 Task: Open Card Hunting Review in Board Social Media Influencer Outreach to Workspace CRM Systems and add a team member Softage.1@softage.net, a label Orange, a checklist Fundraising Strategy, an attachment from Trello, a color Orange and finally, add a card description 'Conduct customer research for new customer experience program' and a comment 'This task requires us to be proactive and take ownership of our work, ensuring that we are making progress towards our goals.'. Add a start date 'Jan 05, 1900' with a due date 'Jan 12, 1900'
Action: Mouse moved to (142, 62)
Screenshot: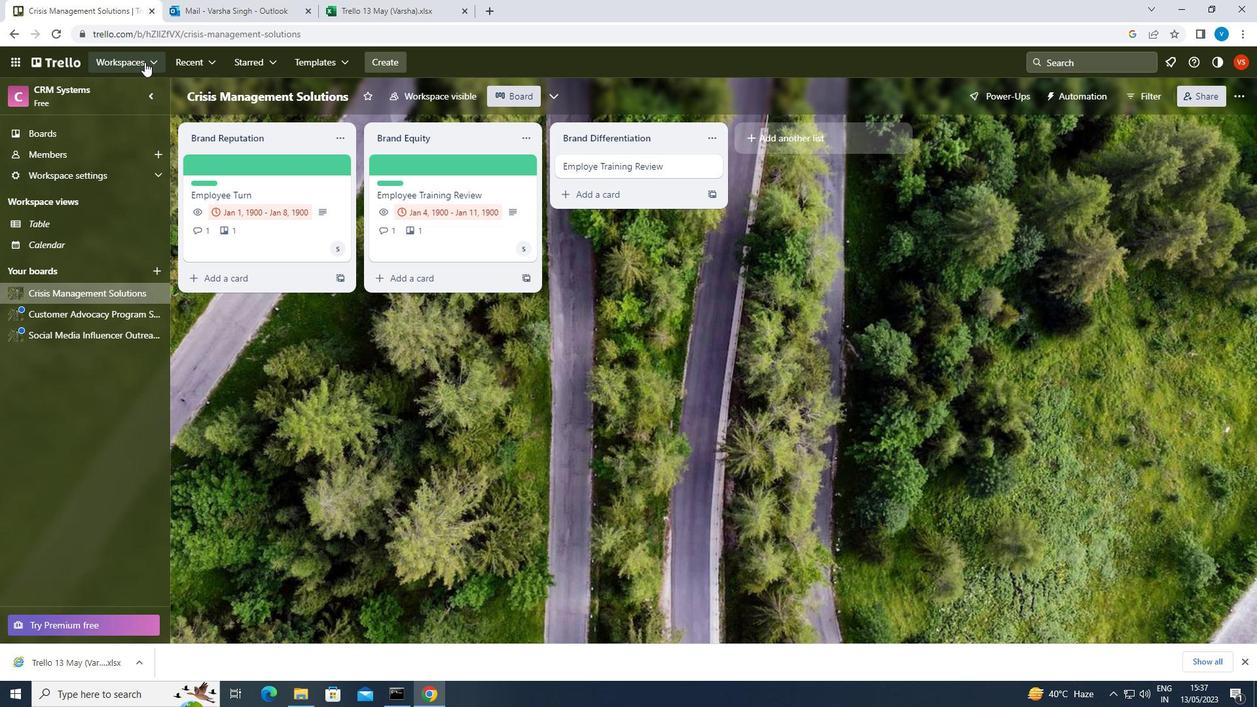 
Action: Mouse pressed left at (142, 62)
Screenshot: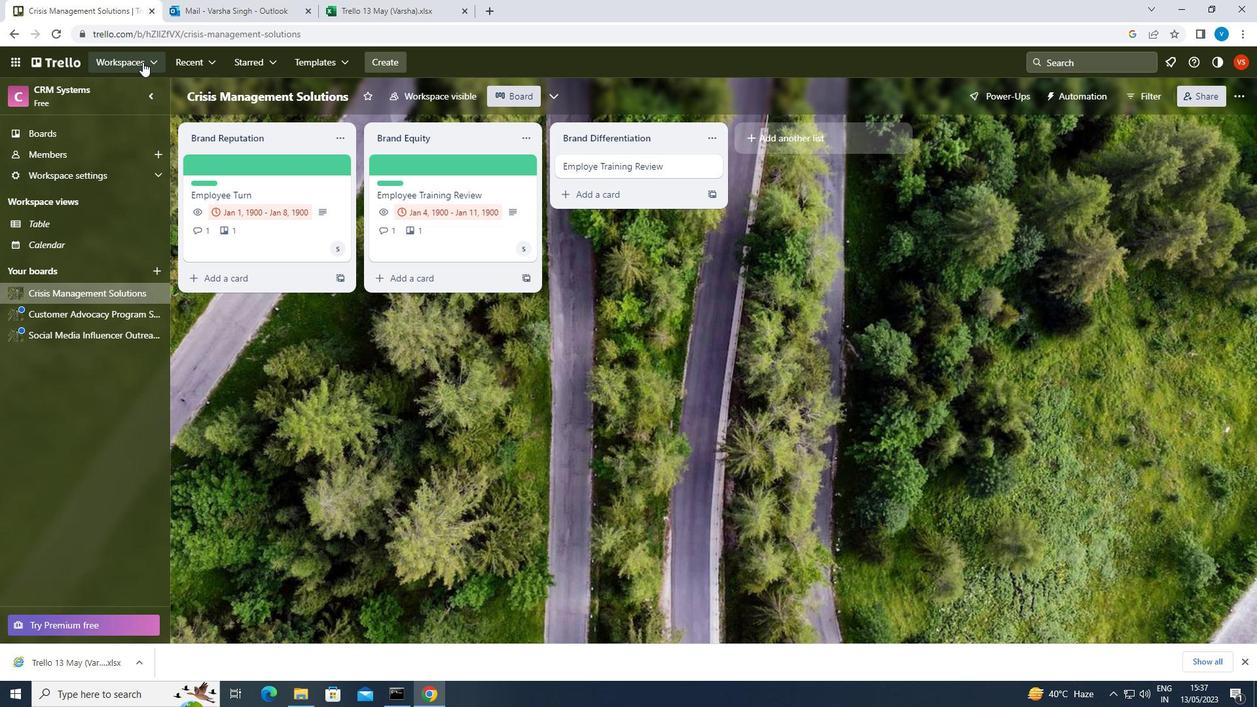 
Action: Mouse moved to (172, 519)
Screenshot: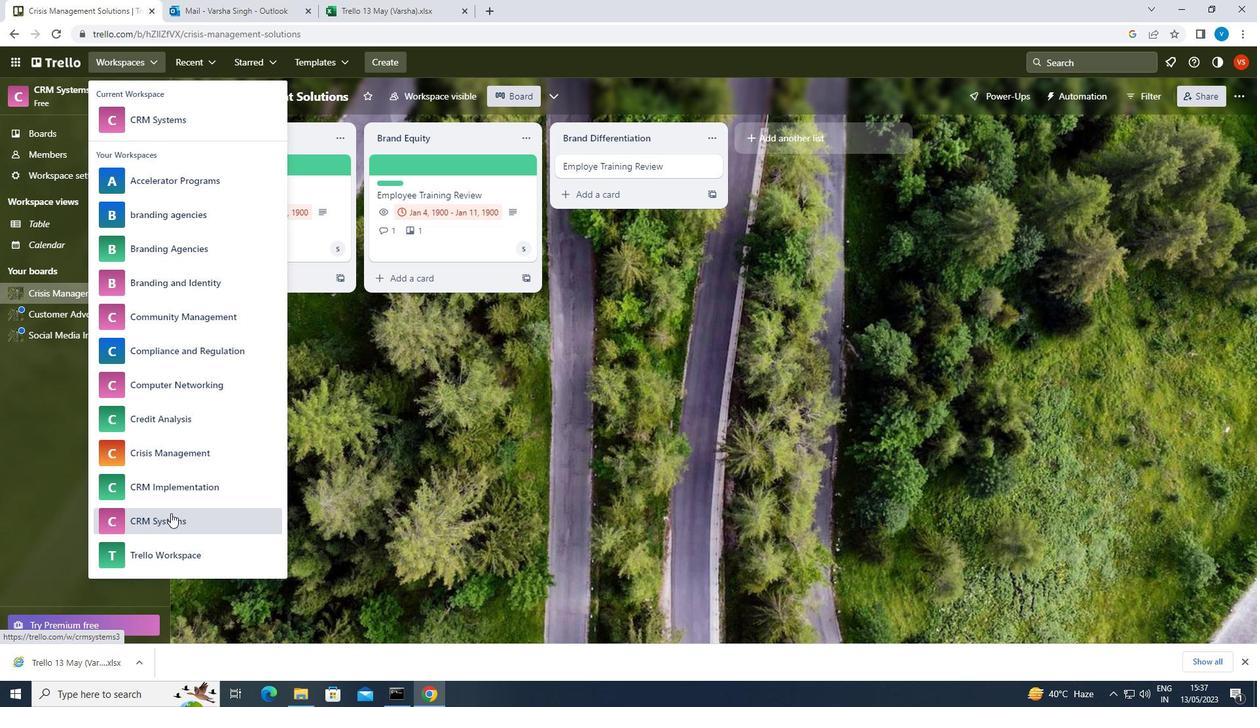 
Action: Mouse pressed left at (172, 519)
Screenshot: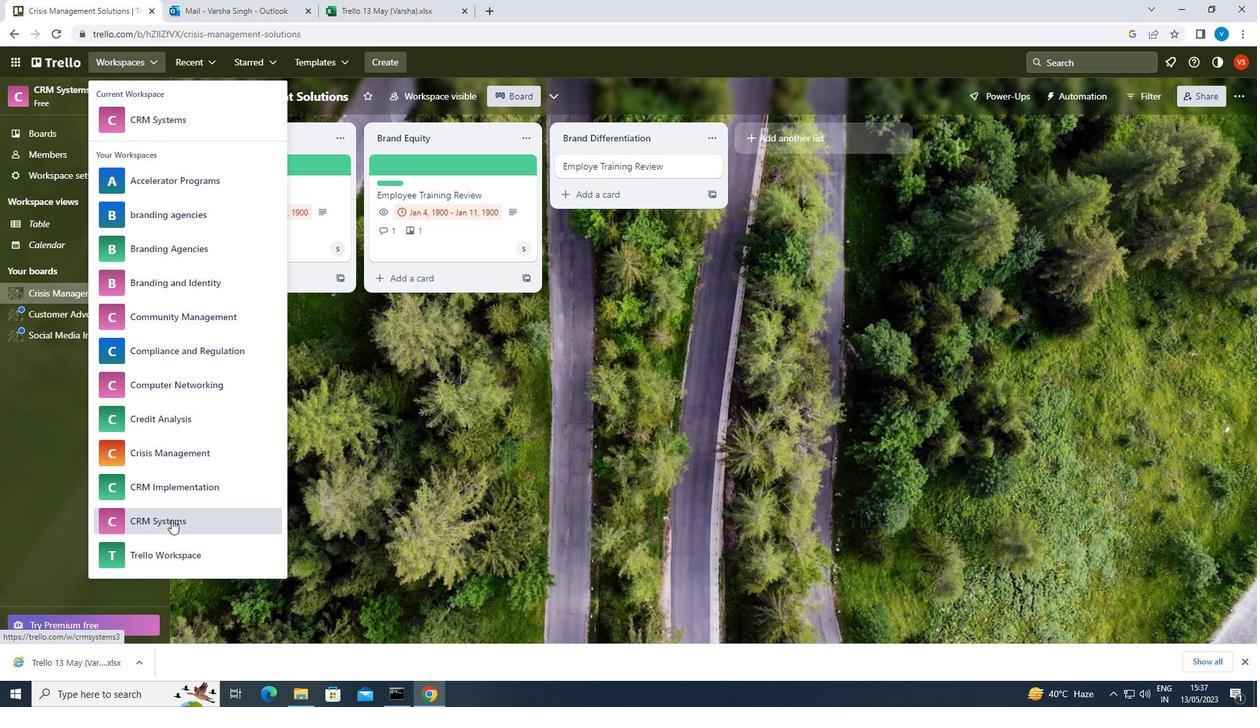 
Action: Mouse moved to (91, 335)
Screenshot: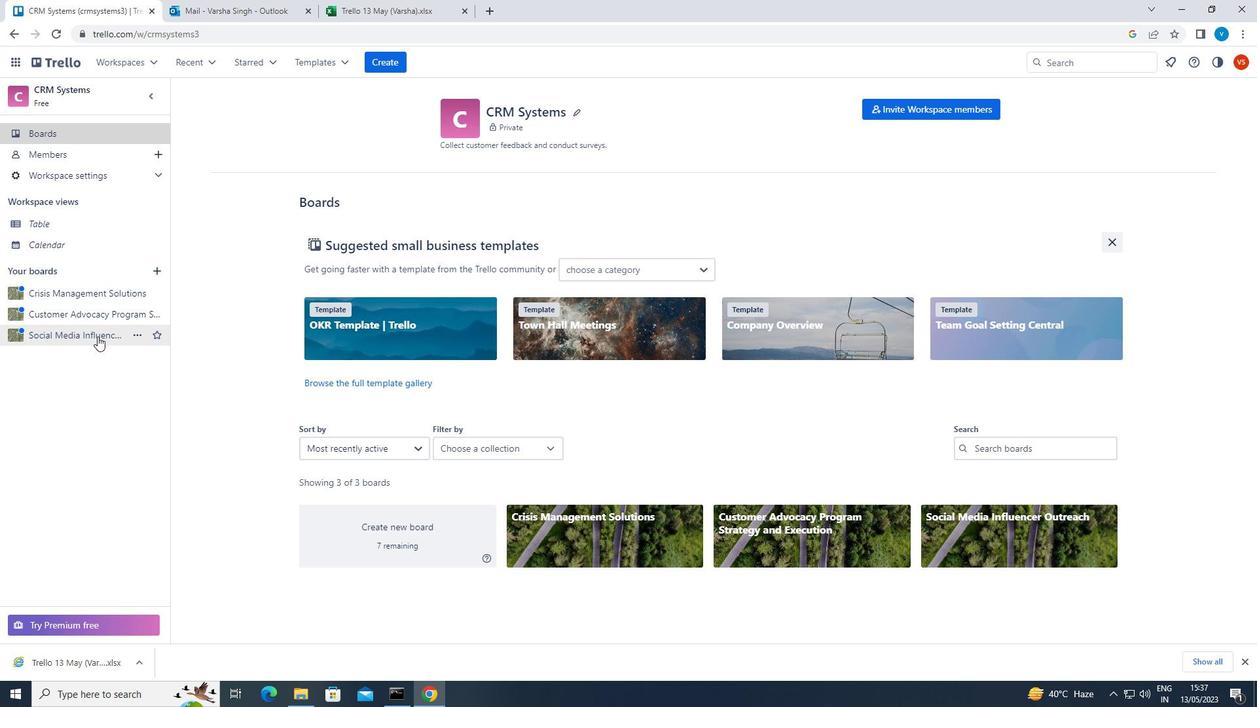 
Action: Mouse pressed left at (91, 335)
Screenshot: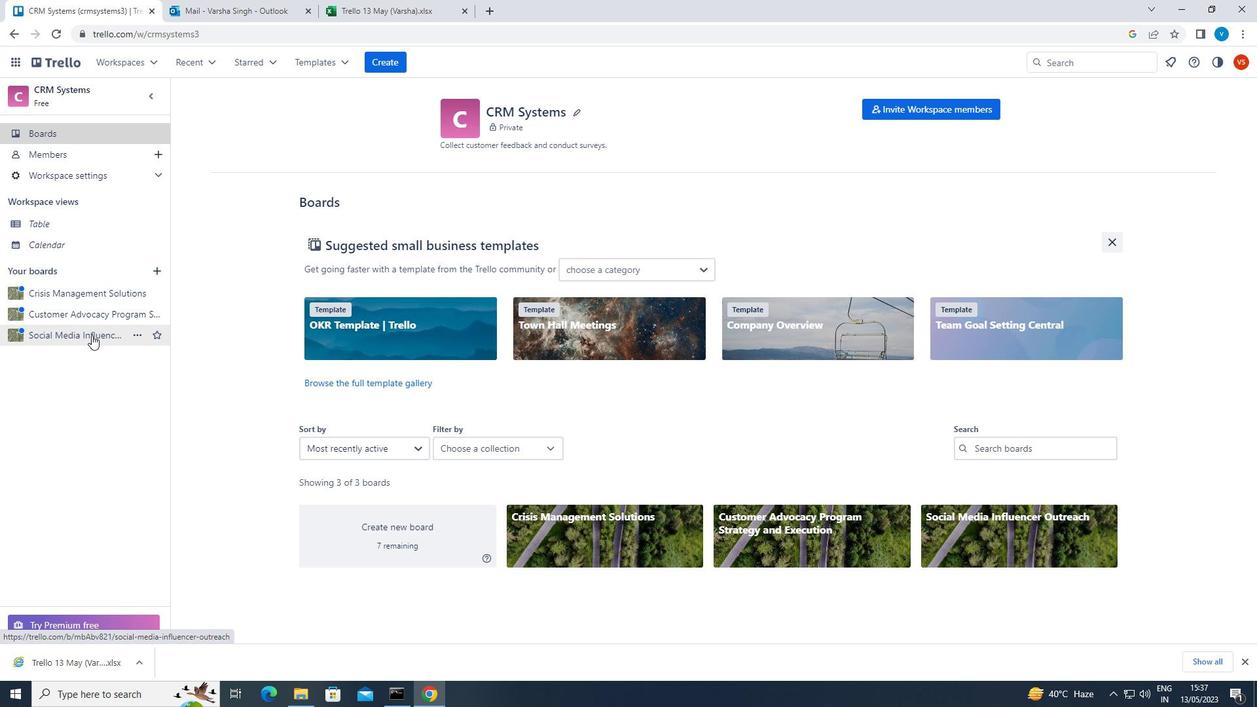 
Action: Mouse moved to (487, 170)
Screenshot: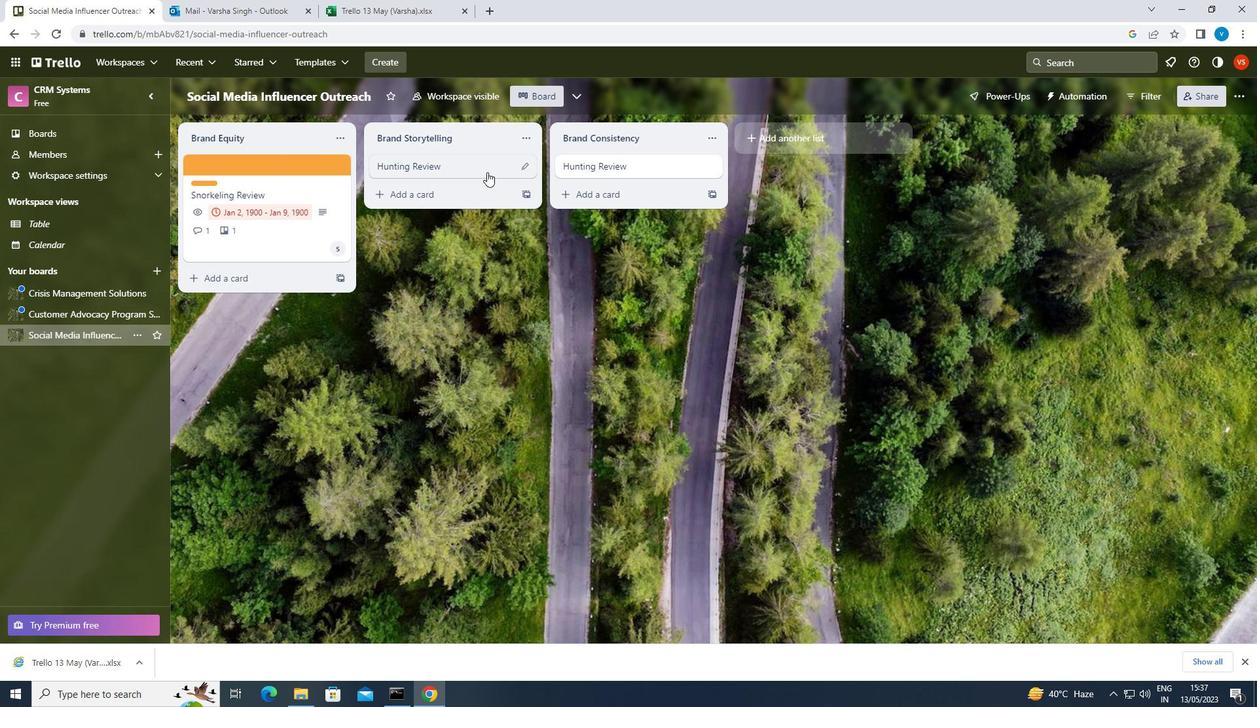
Action: Mouse pressed left at (487, 170)
Screenshot: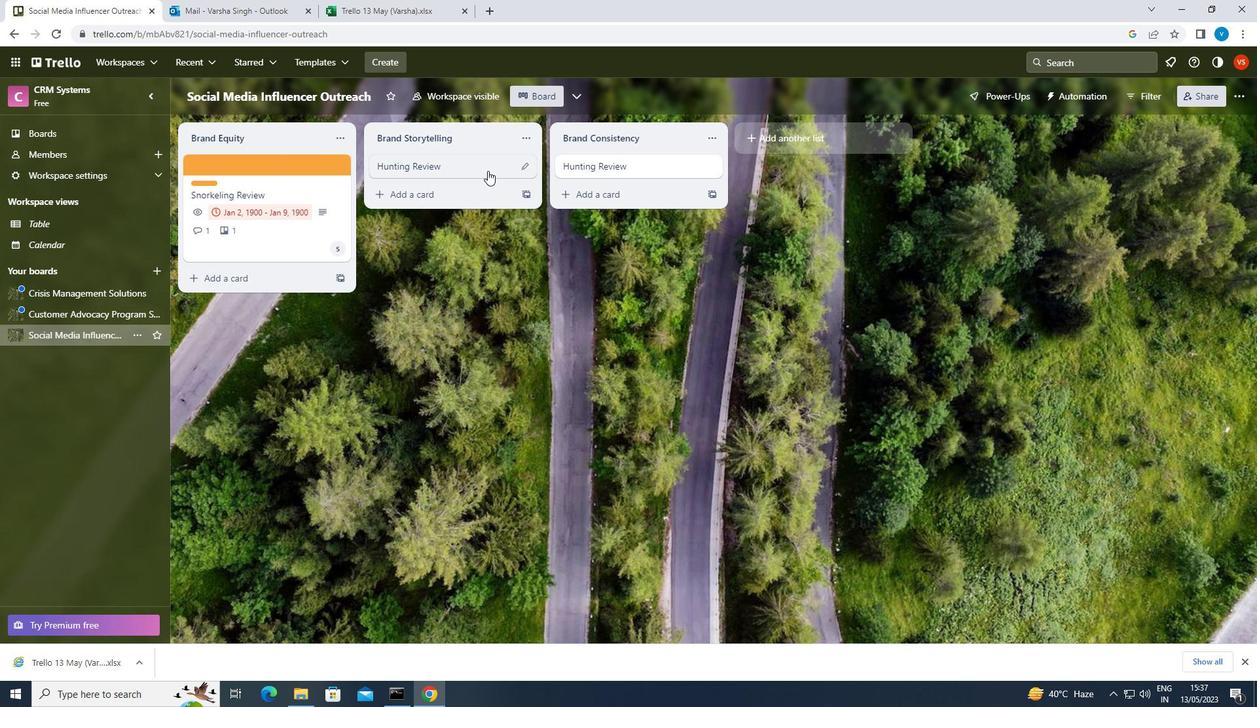 
Action: Mouse moved to (819, 210)
Screenshot: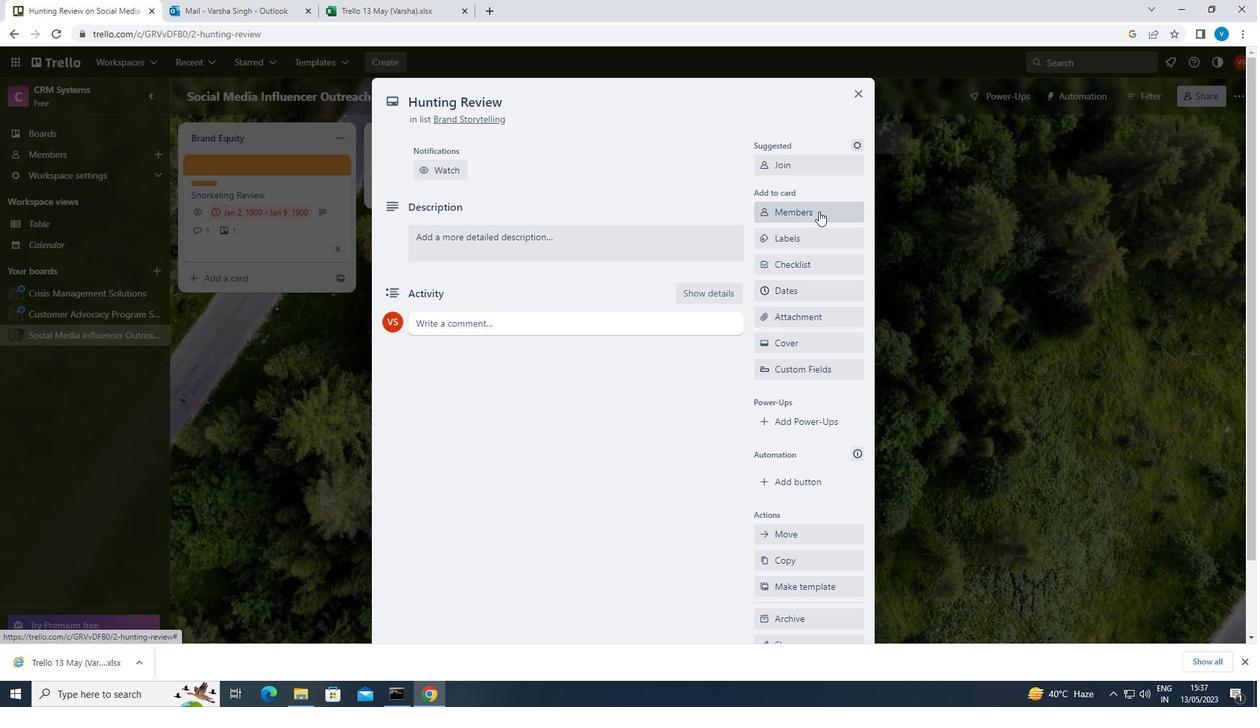 
Action: Mouse pressed left at (819, 210)
Screenshot: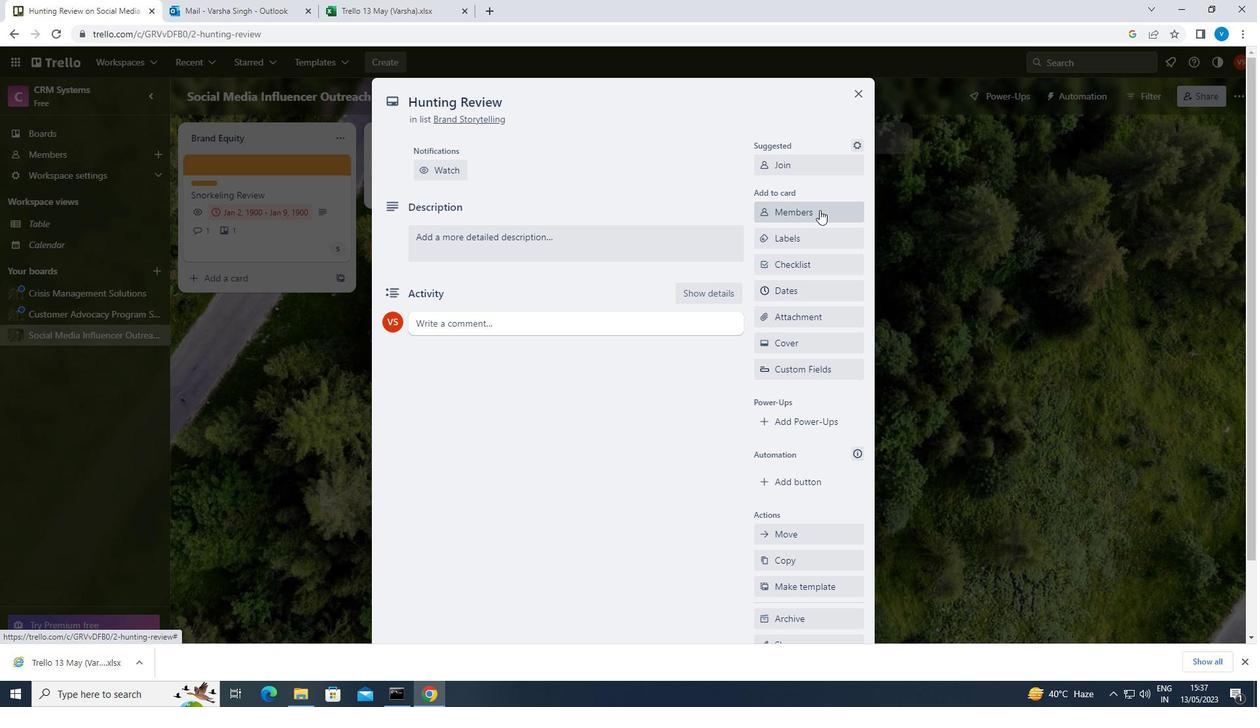 
Action: Key pressed <Key.shift>SOFTAGE.1<Key.shift>@SOFTAGE.NET
Screenshot: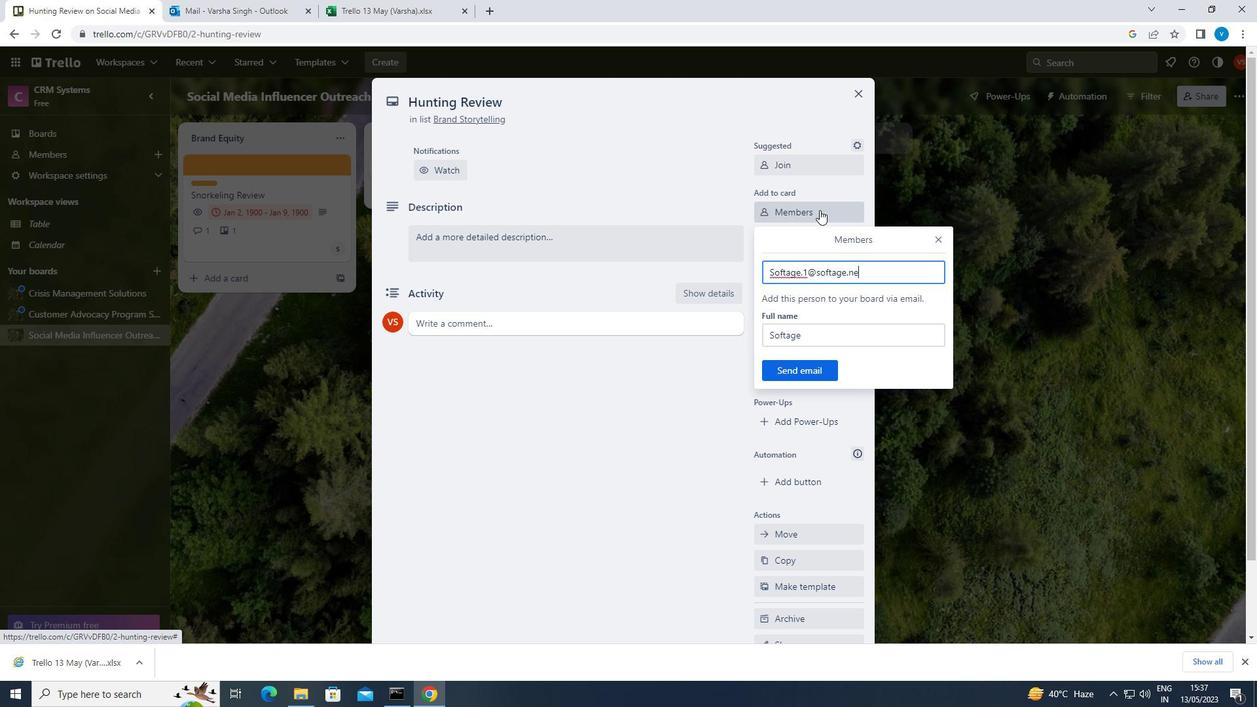 
Action: Mouse moved to (813, 371)
Screenshot: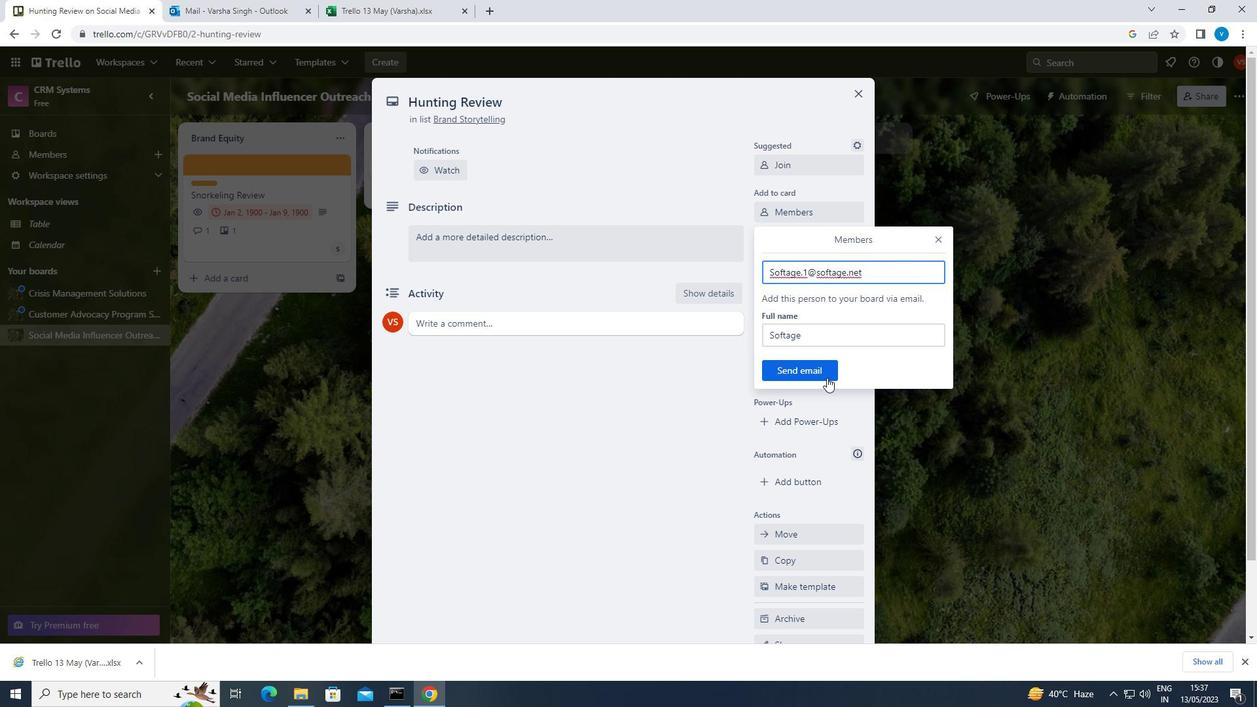 
Action: Mouse pressed left at (813, 371)
Screenshot: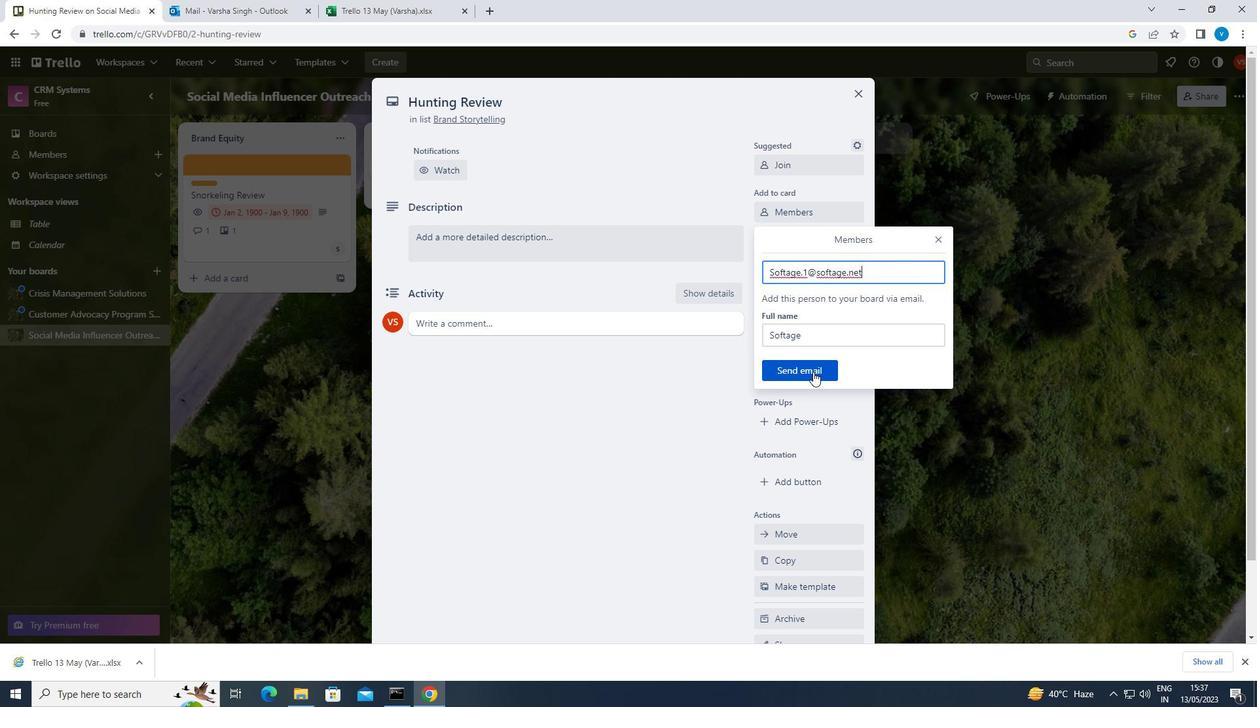 
Action: Mouse moved to (834, 237)
Screenshot: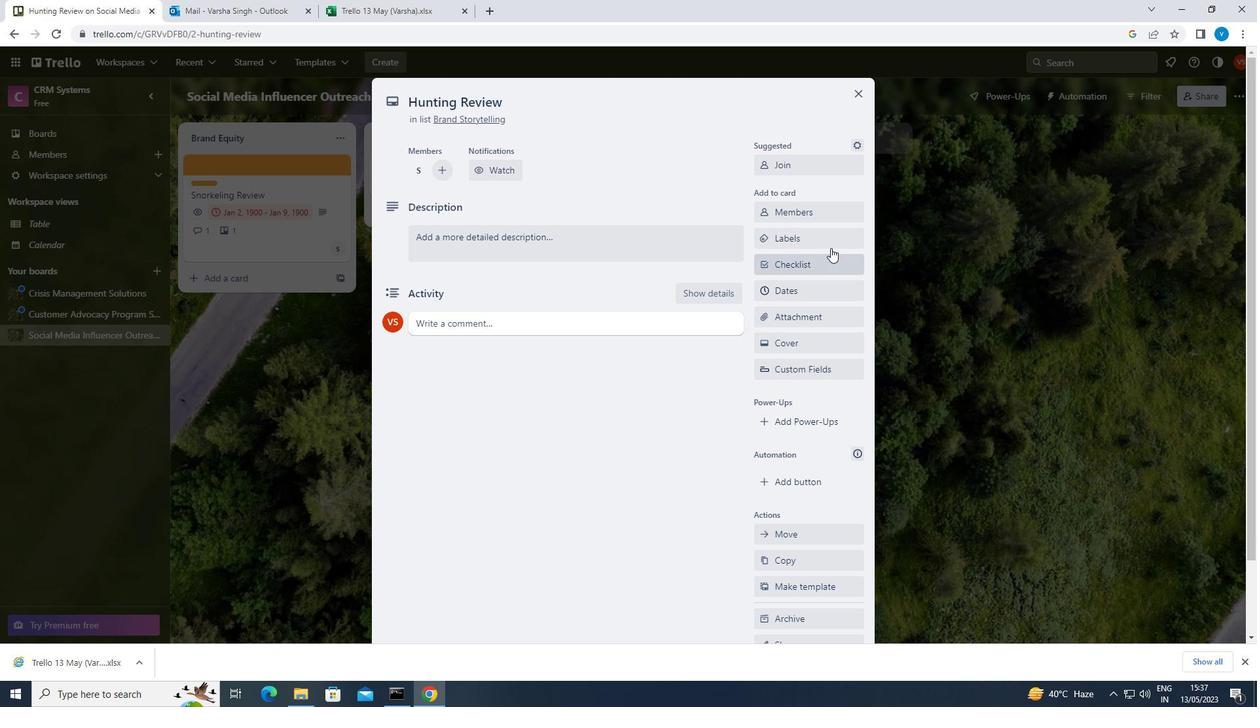
Action: Mouse pressed left at (834, 237)
Screenshot: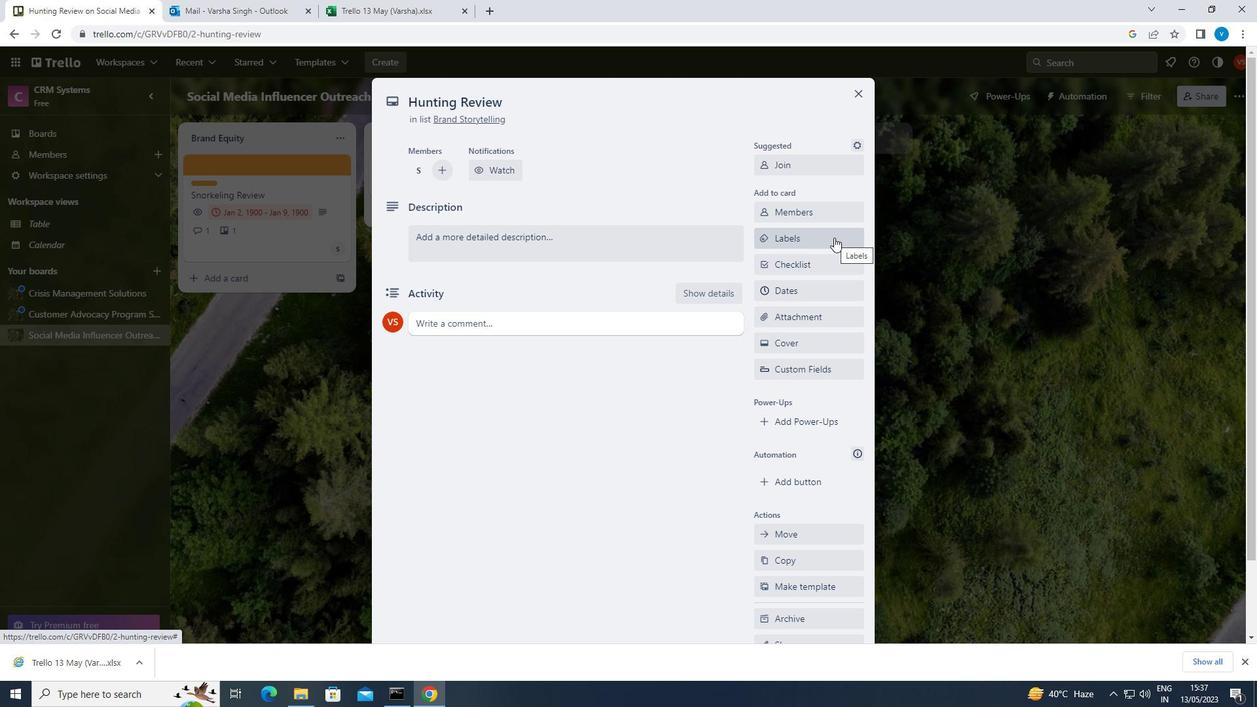 
Action: Mouse moved to (839, 386)
Screenshot: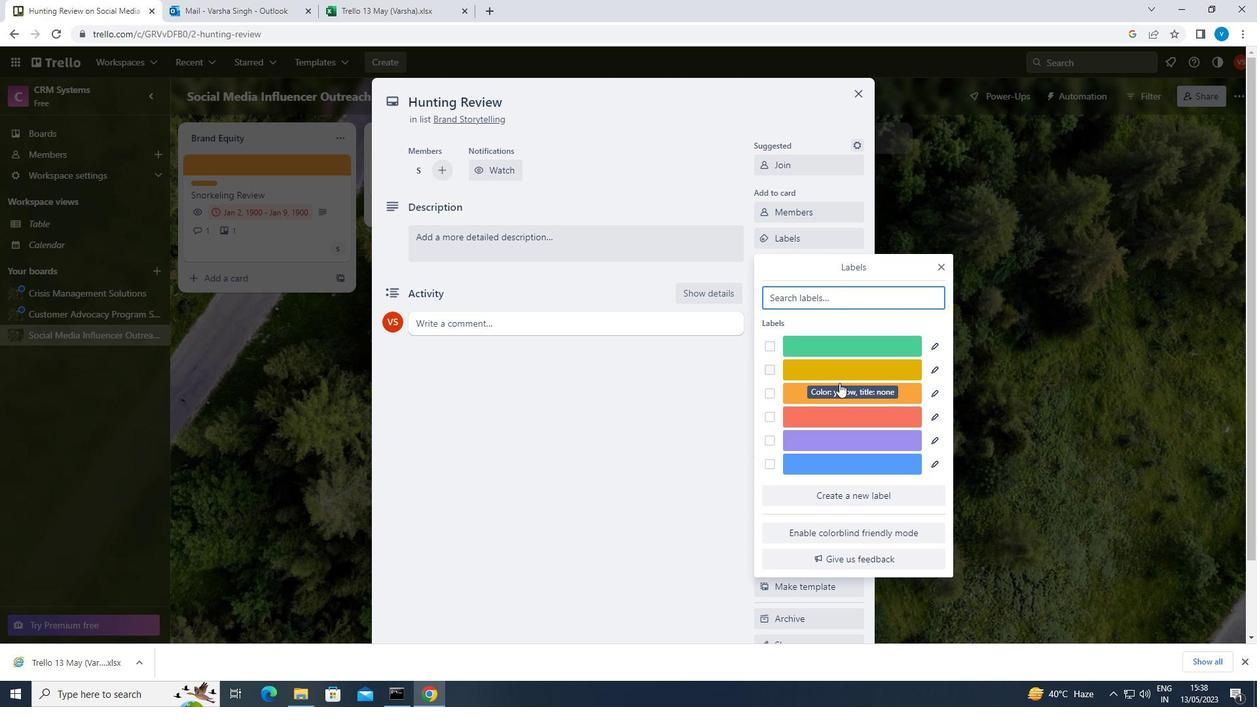 
Action: Mouse pressed left at (839, 386)
Screenshot: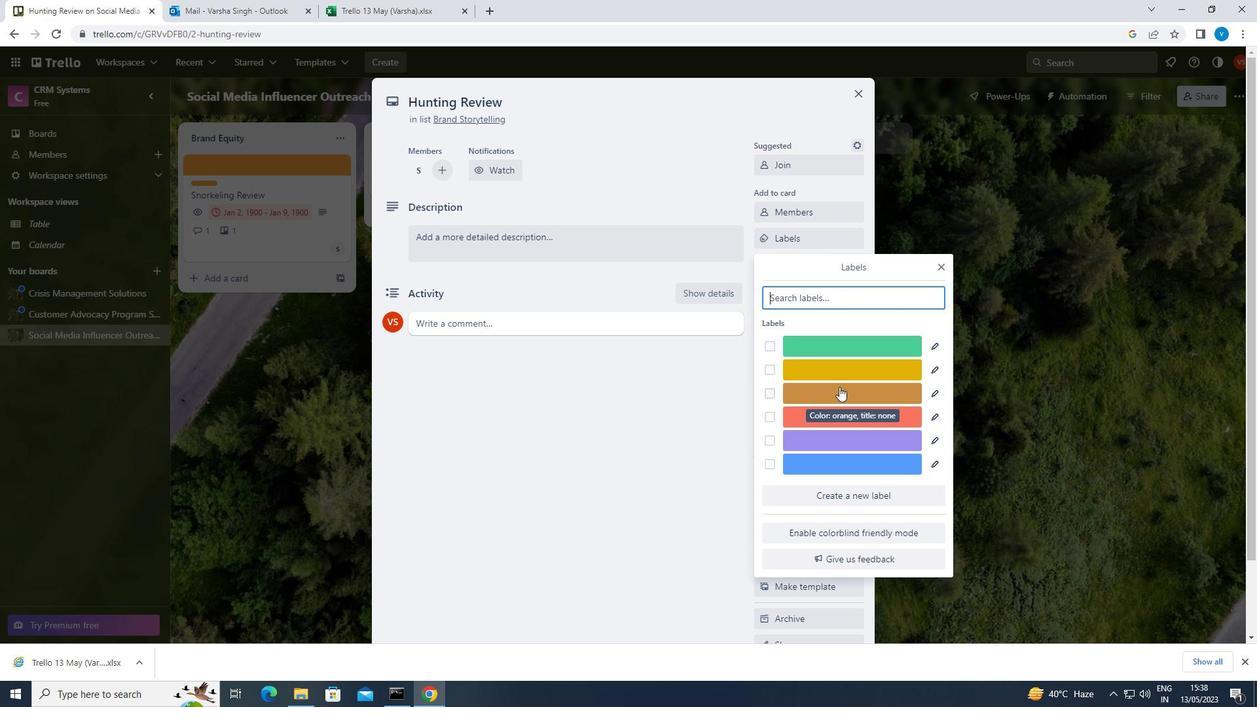 
Action: Mouse moved to (940, 263)
Screenshot: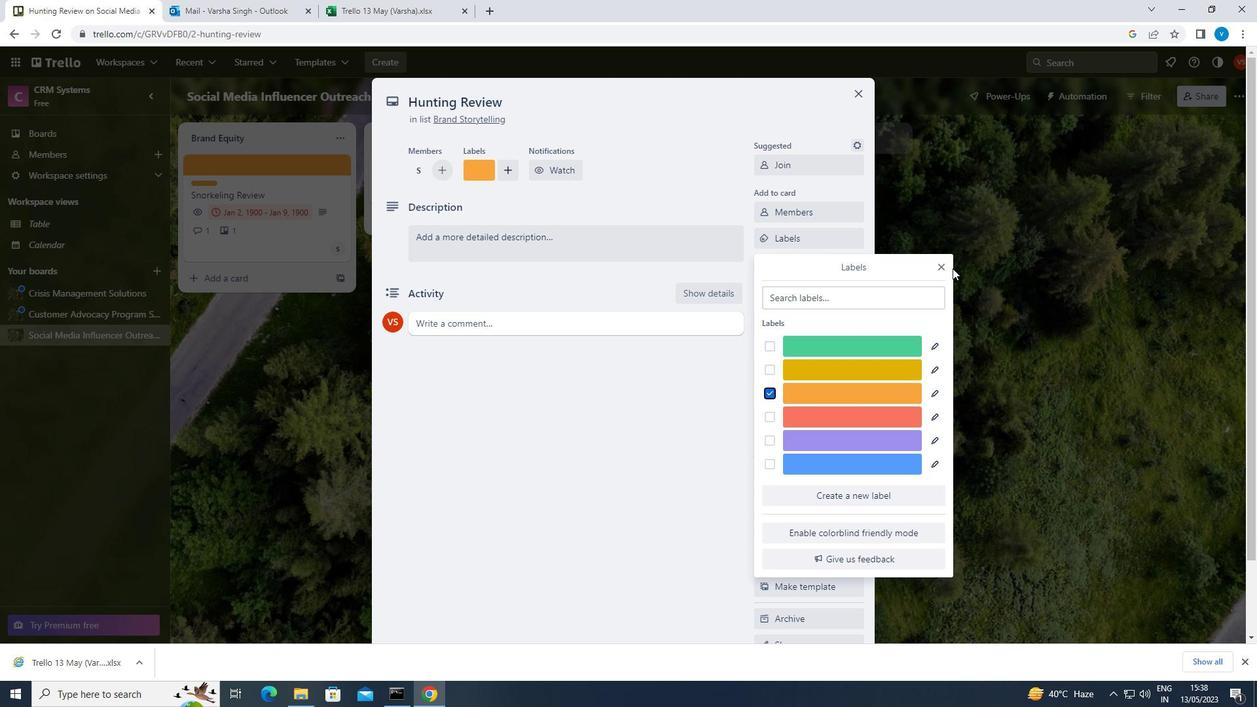 
Action: Mouse pressed left at (940, 263)
Screenshot: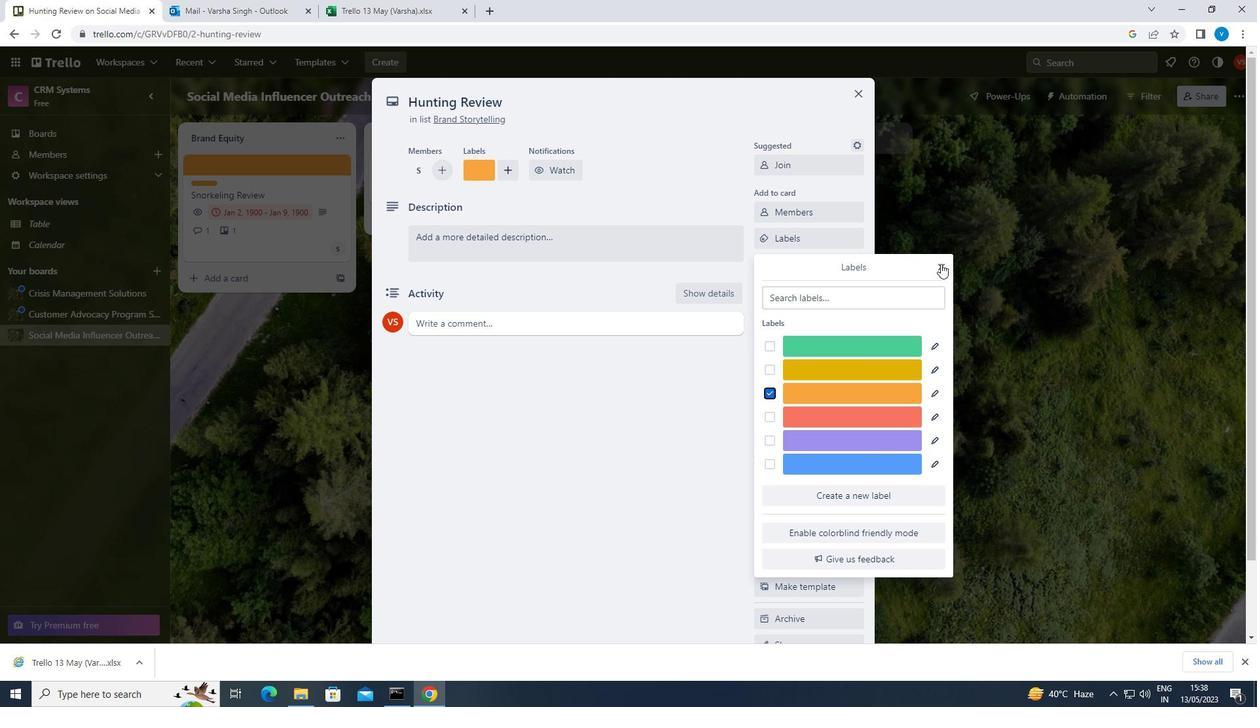
Action: Mouse moved to (828, 269)
Screenshot: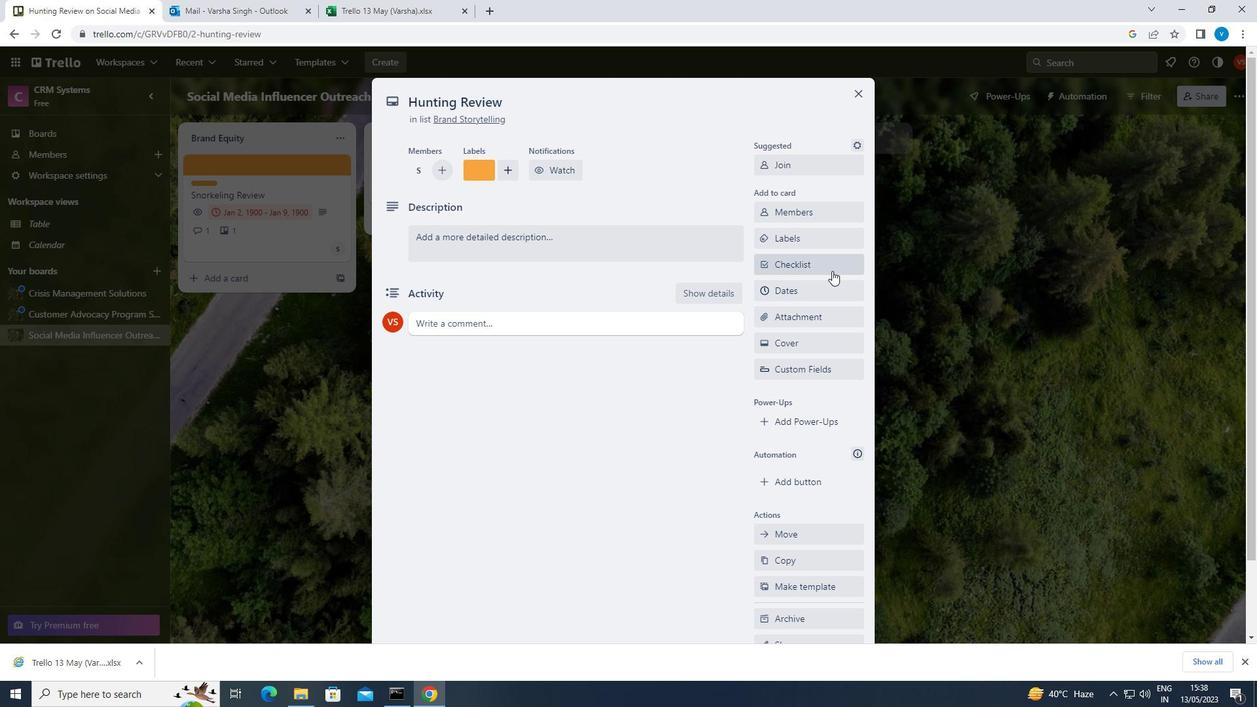 
Action: Mouse pressed left at (828, 269)
Screenshot: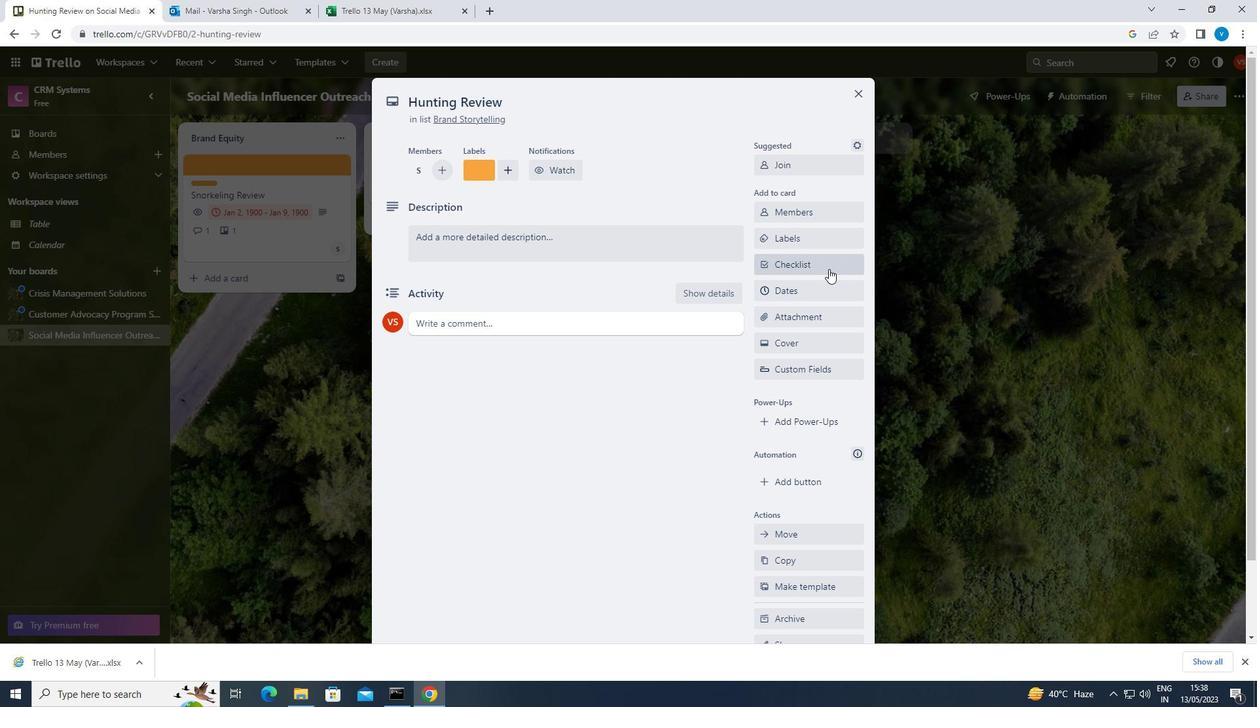 
Action: Mouse moved to (825, 303)
Screenshot: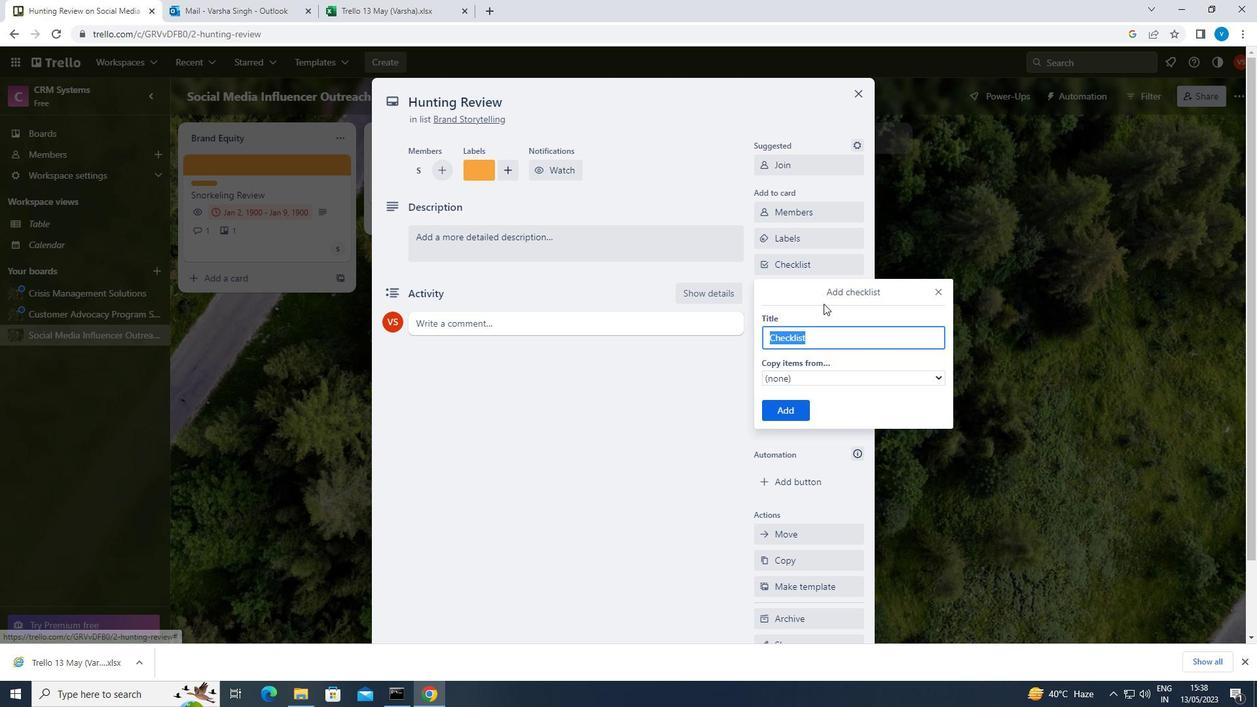 
Action: Key pressed <Key.shift>FUNDRAISING<Key.space><Key.shift>STRATEGY
Screenshot: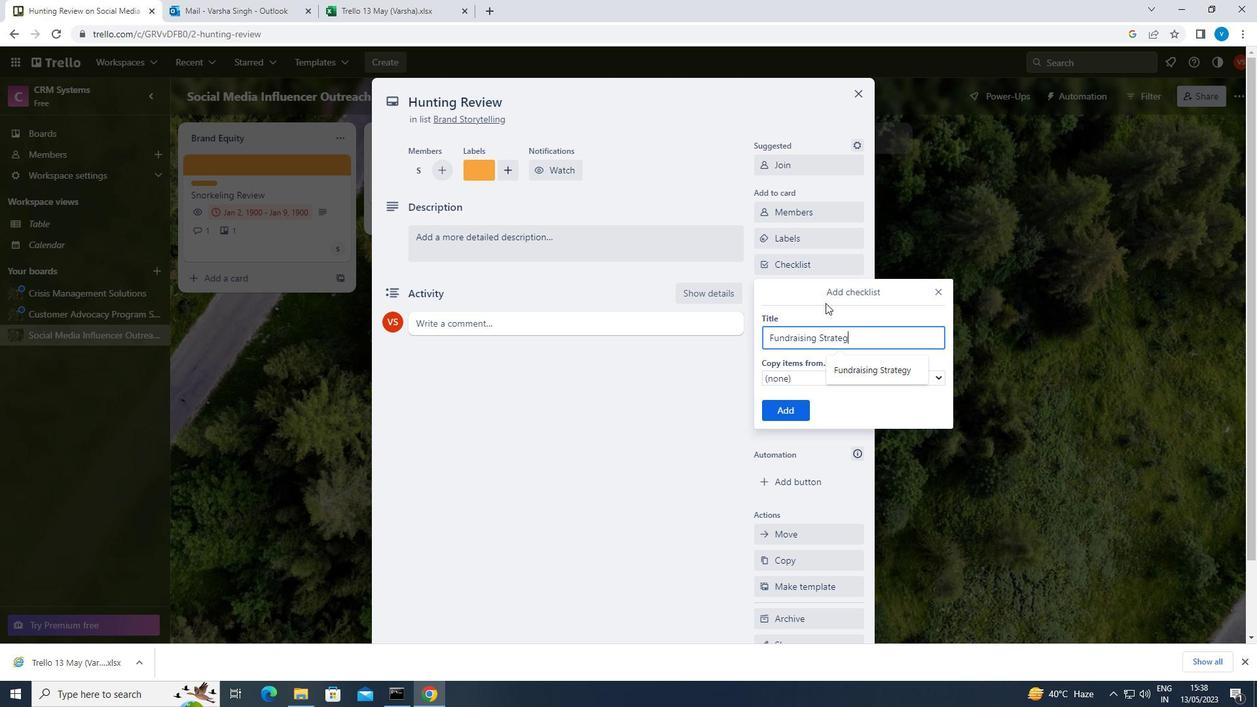 
Action: Mouse moved to (792, 404)
Screenshot: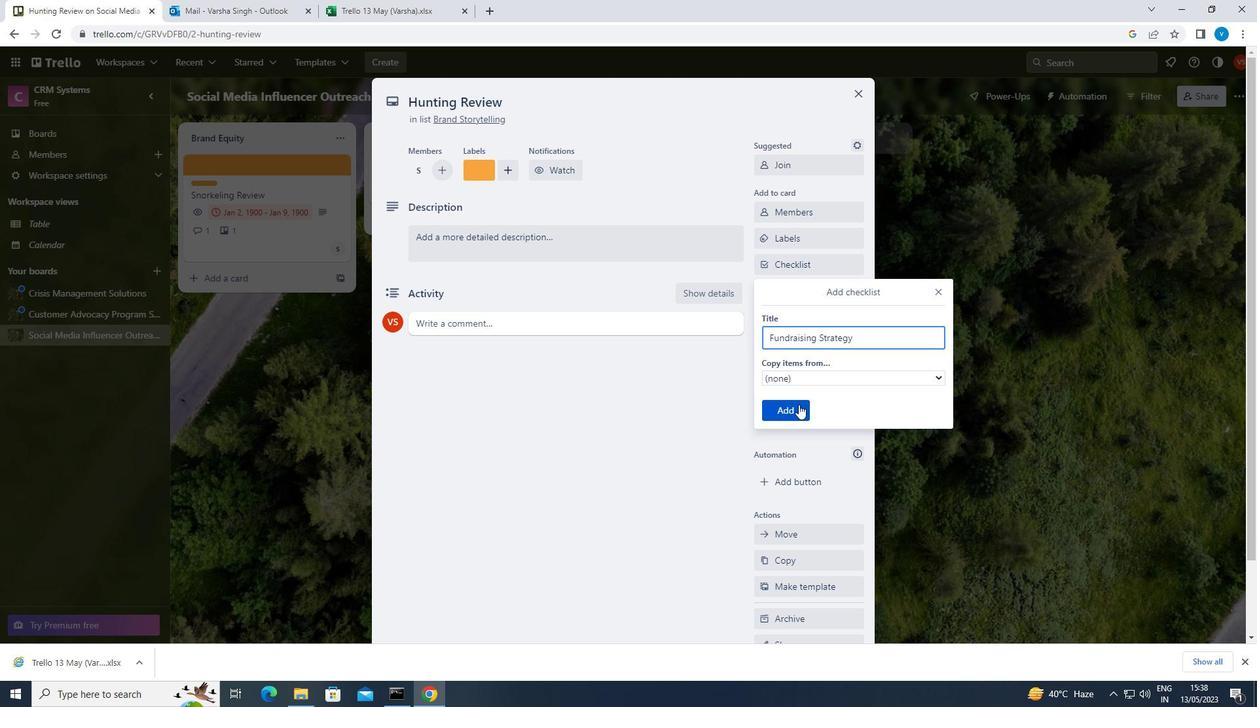 
Action: Mouse pressed left at (792, 404)
Screenshot: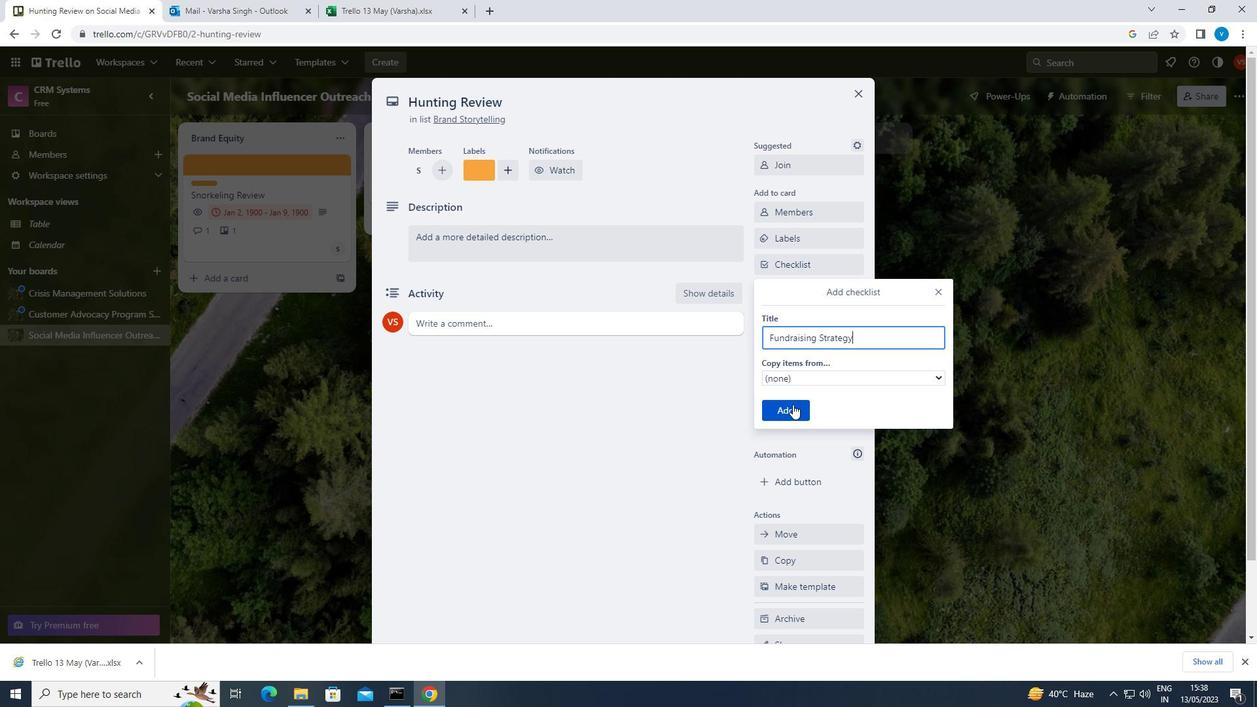 
Action: Mouse moved to (817, 311)
Screenshot: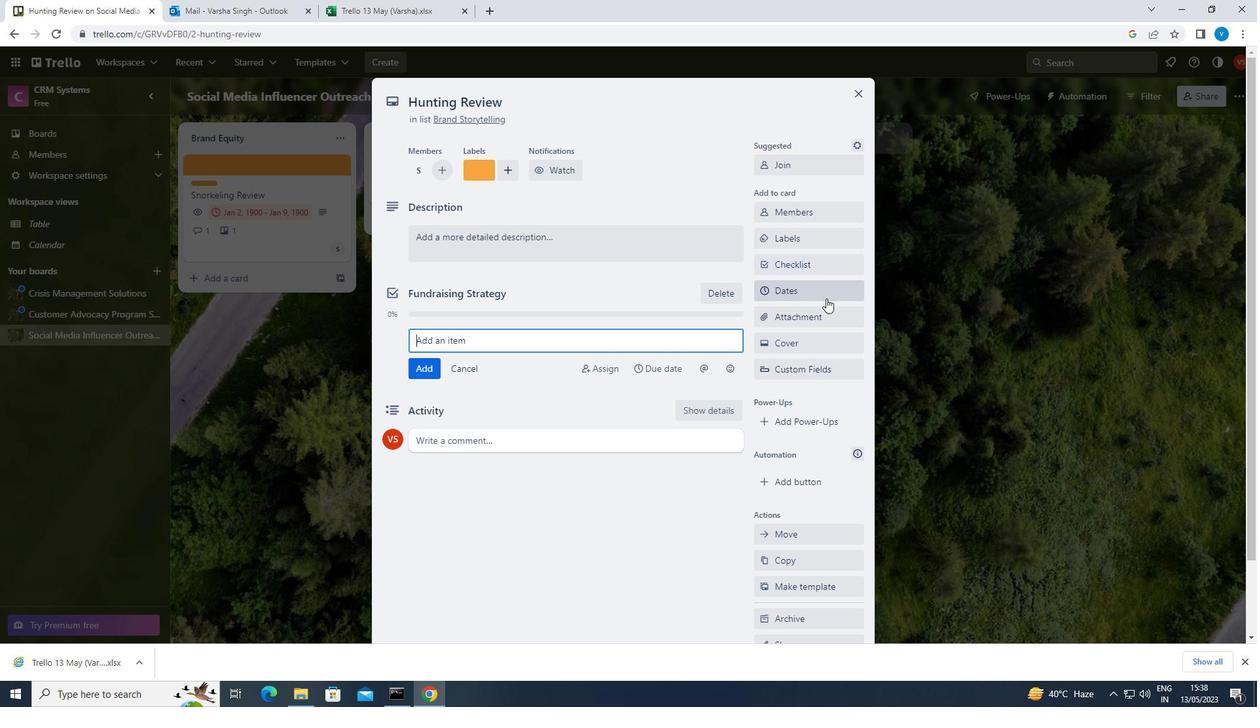 
Action: Mouse pressed left at (817, 311)
Screenshot: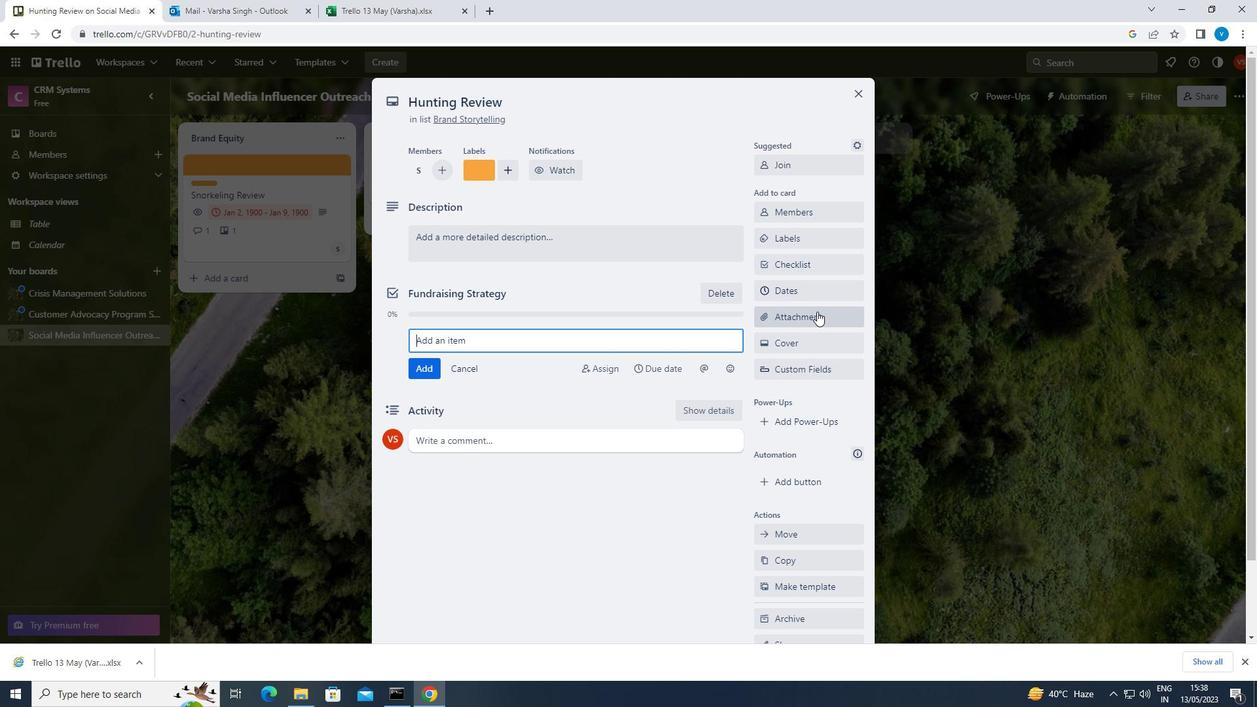 
Action: Mouse moved to (811, 397)
Screenshot: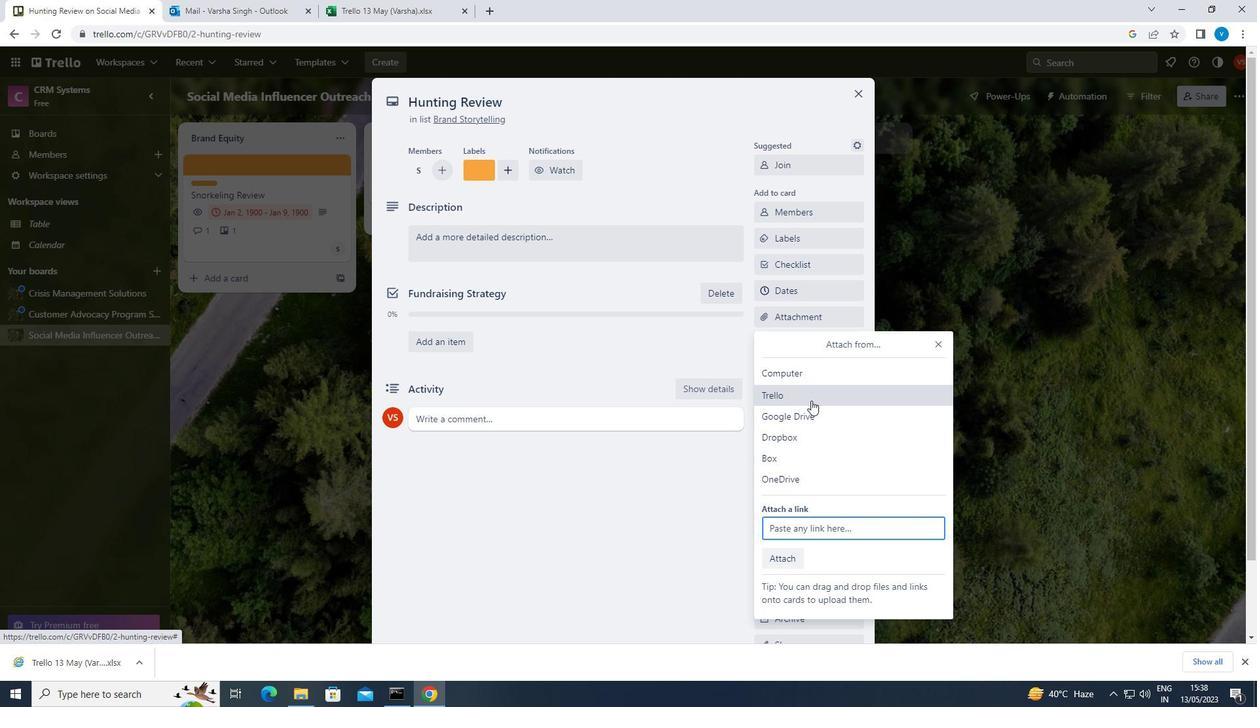 
Action: Mouse pressed left at (811, 397)
Screenshot: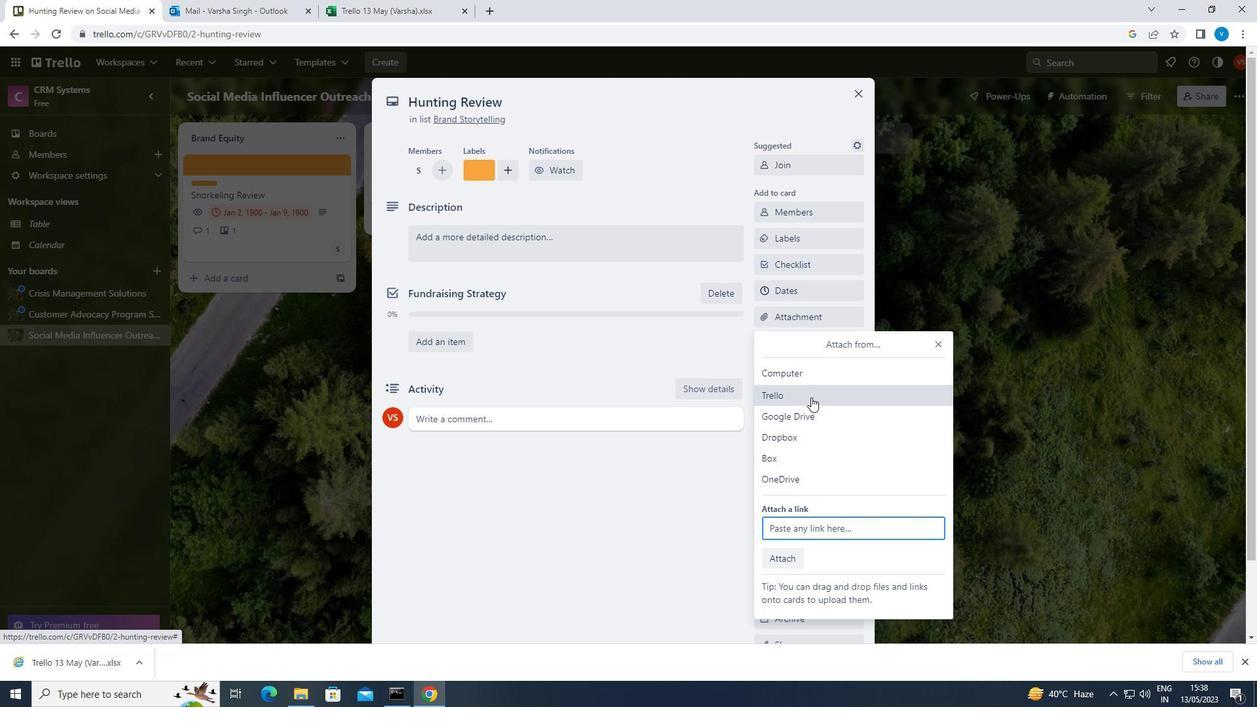 
Action: Mouse moved to (803, 455)
Screenshot: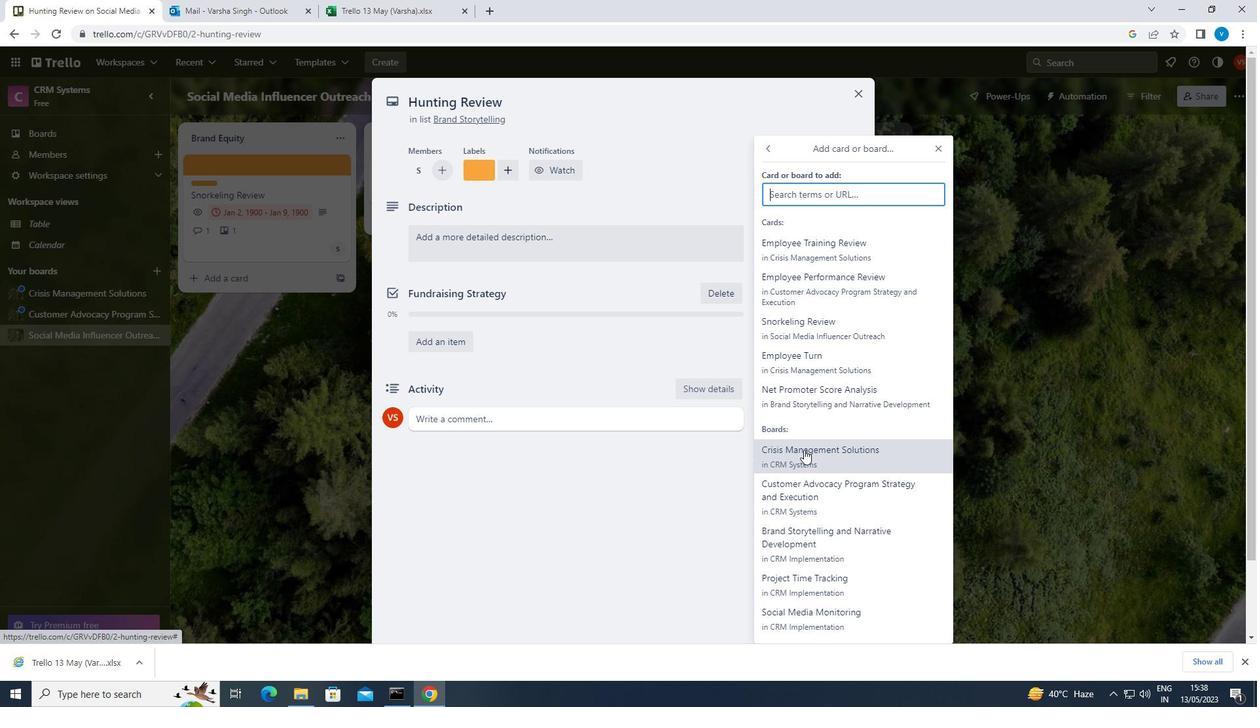 
Action: Mouse pressed left at (803, 455)
Screenshot: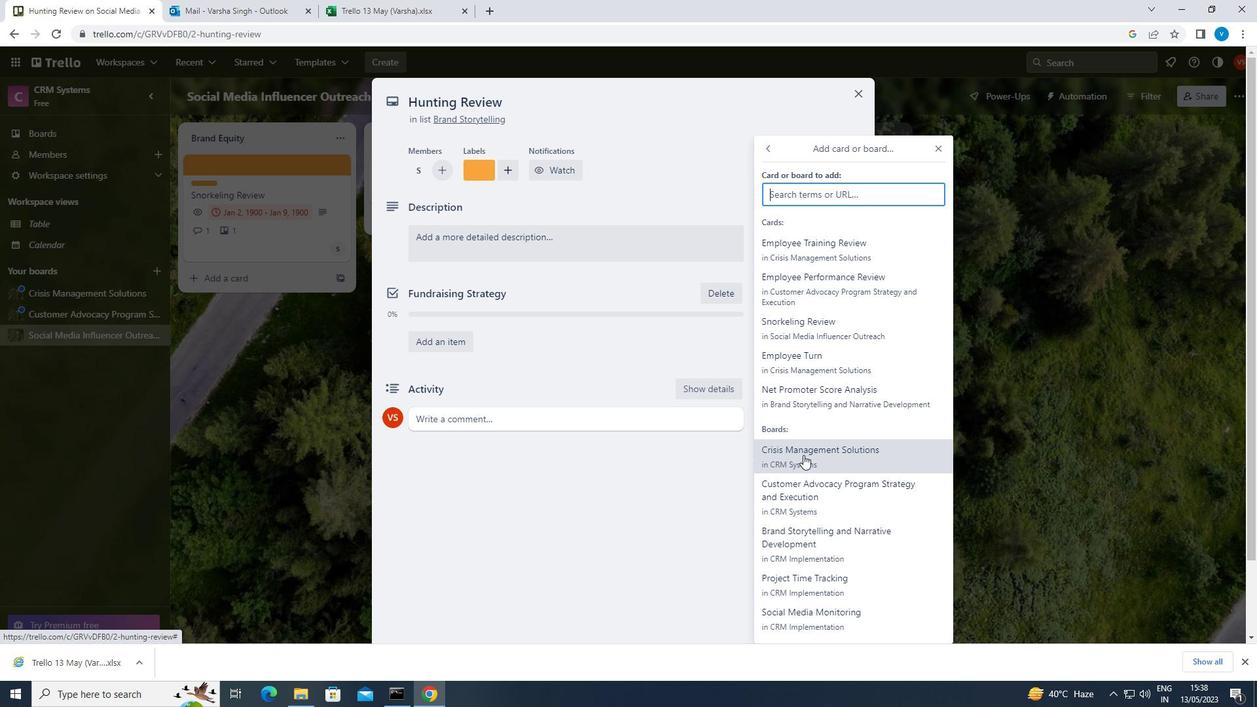 
Action: Mouse moved to (816, 342)
Screenshot: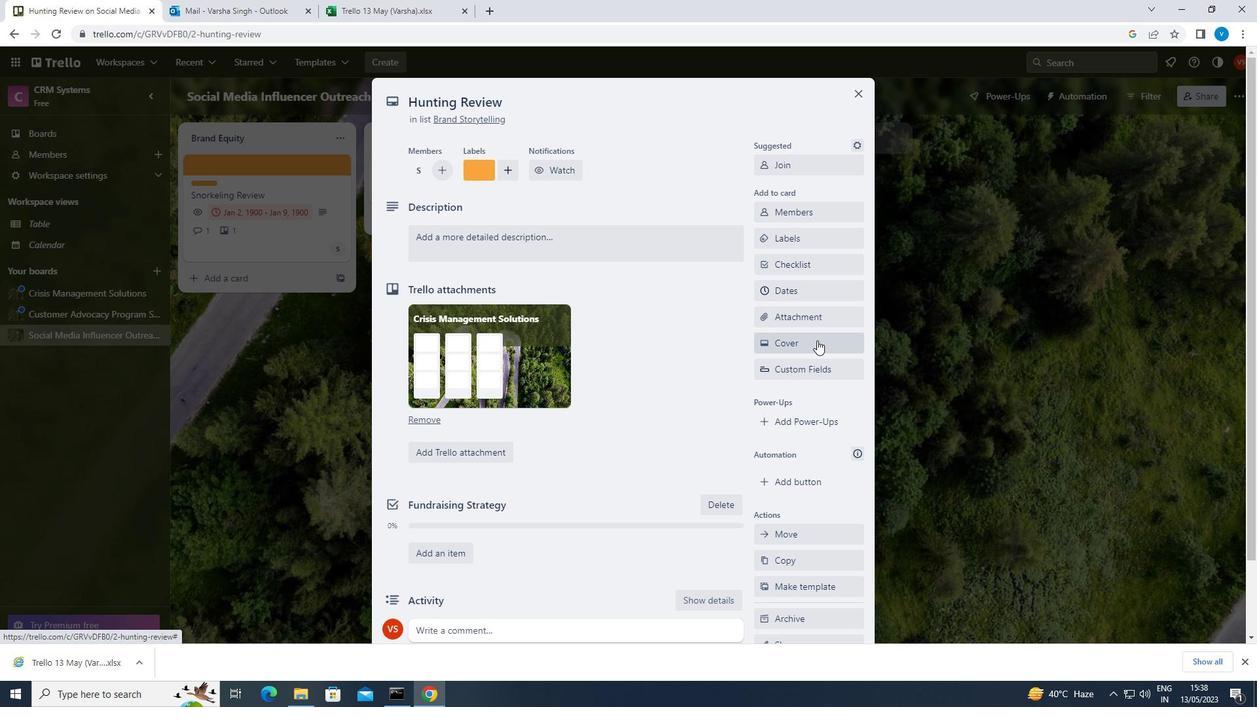 
Action: Mouse pressed left at (816, 342)
Screenshot: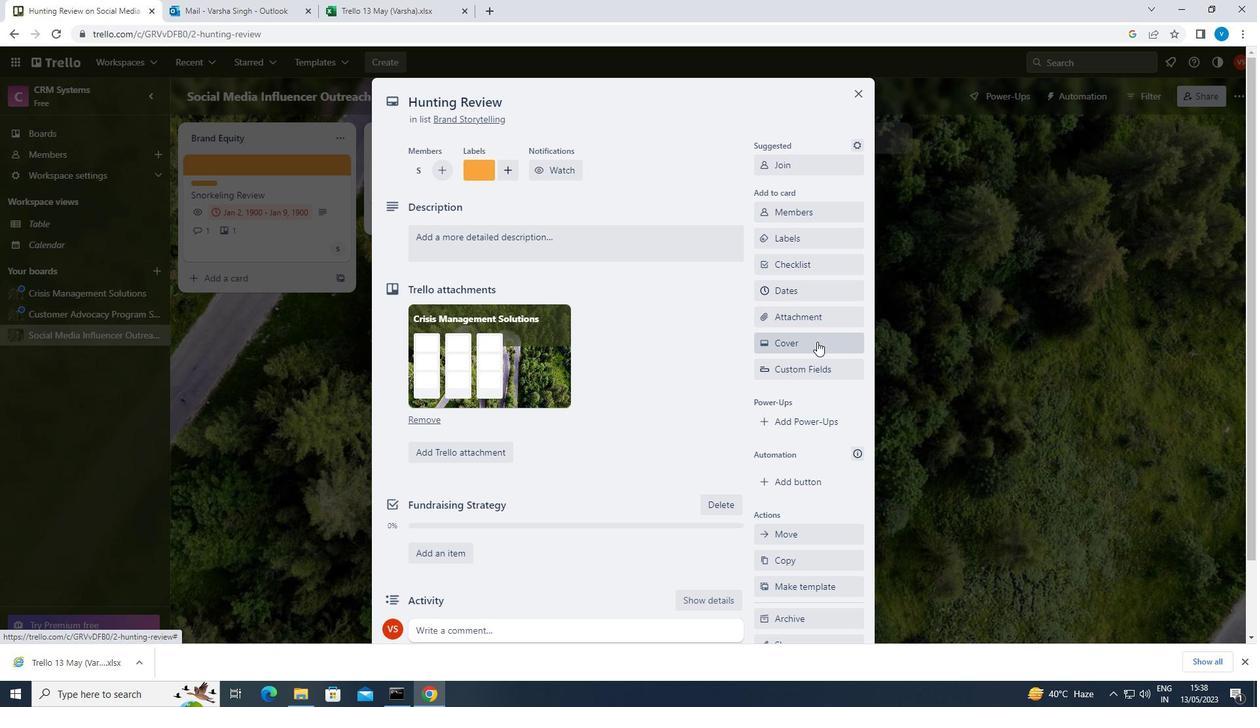 
Action: Mouse moved to (853, 381)
Screenshot: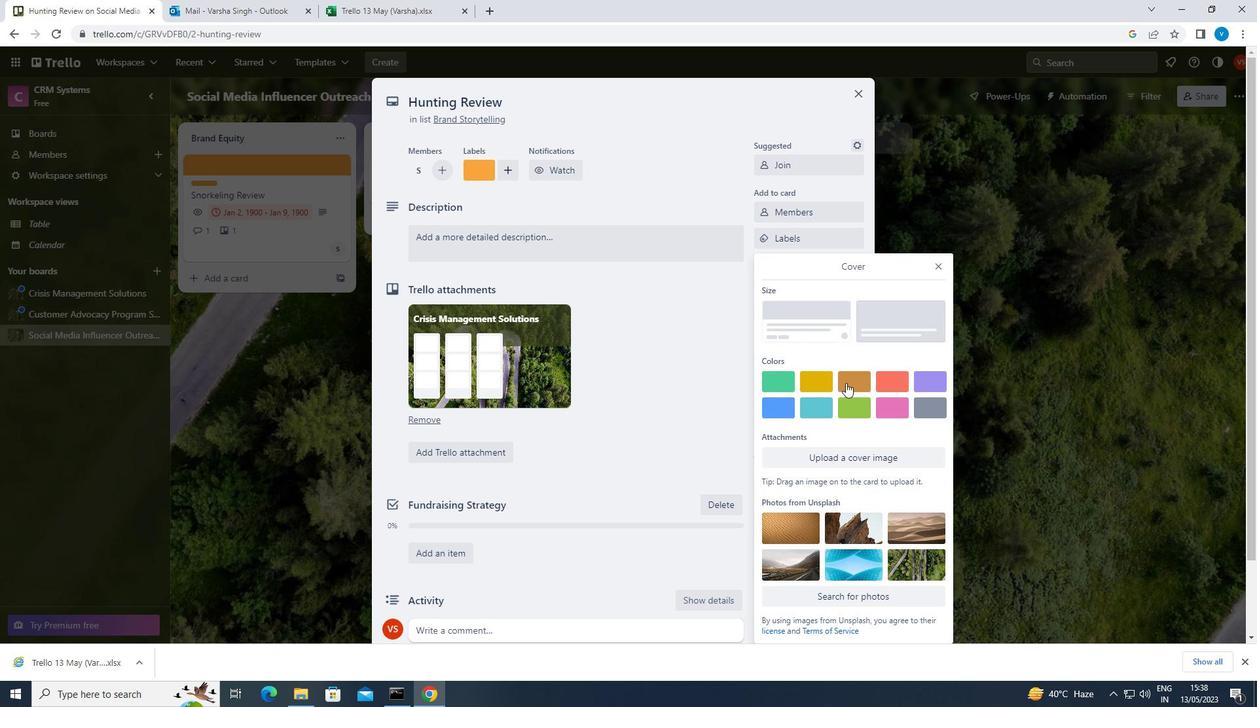
Action: Mouse pressed left at (853, 381)
Screenshot: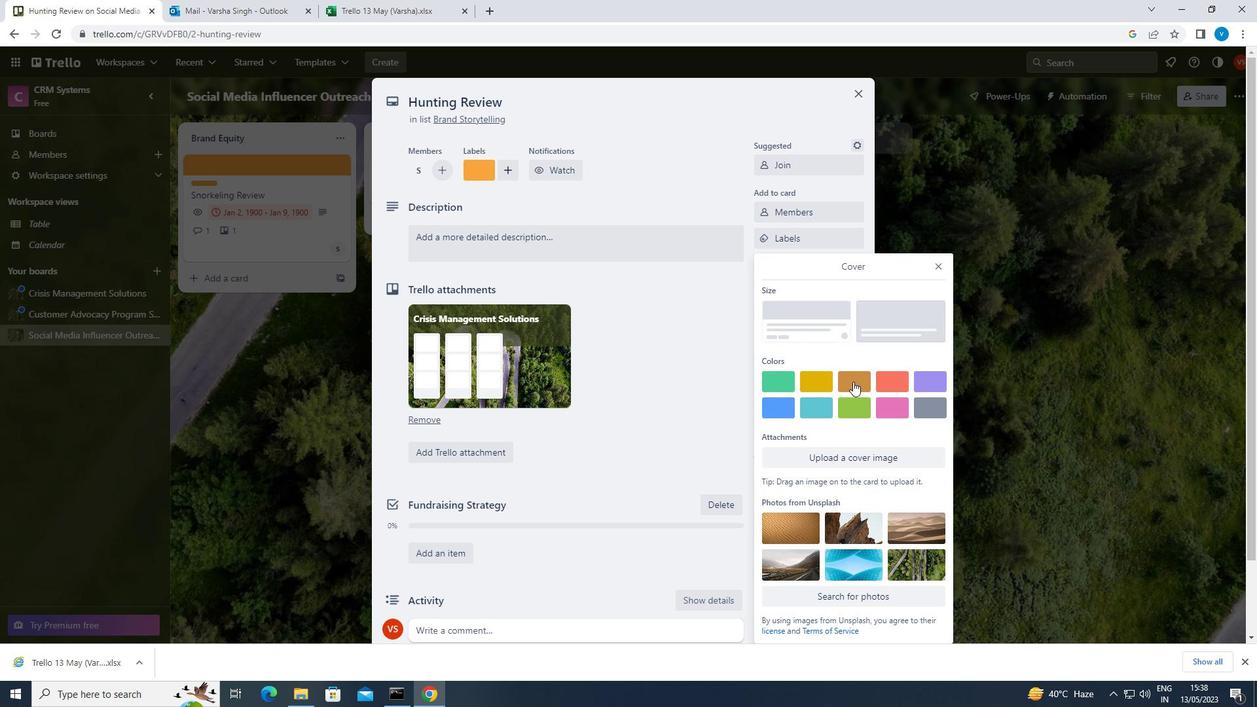 
Action: Mouse moved to (937, 242)
Screenshot: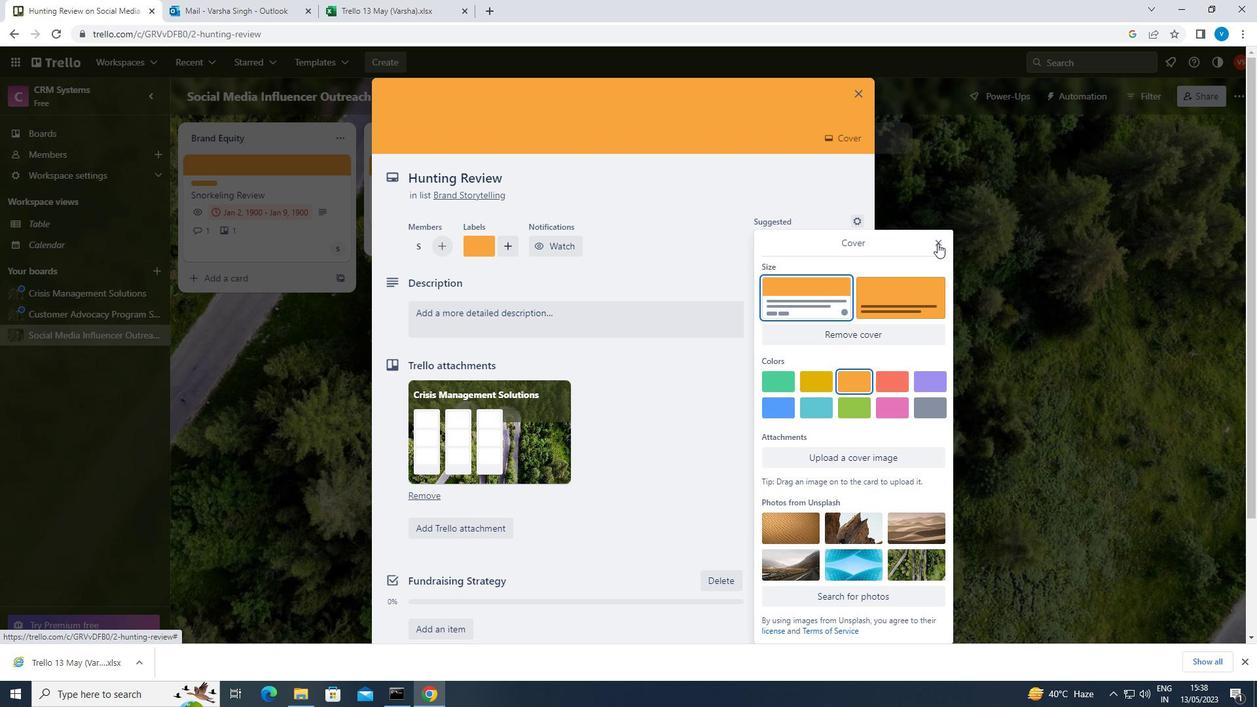 
Action: Mouse pressed left at (937, 242)
Screenshot: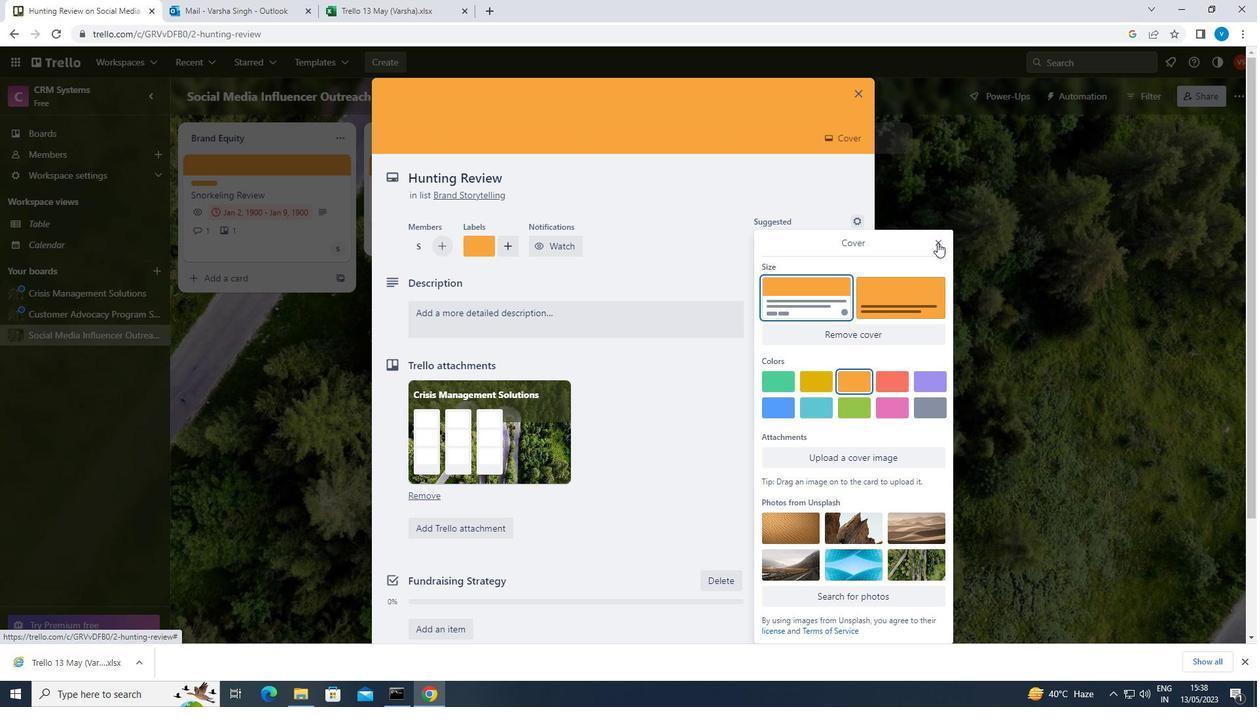 
Action: Mouse moved to (649, 320)
Screenshot: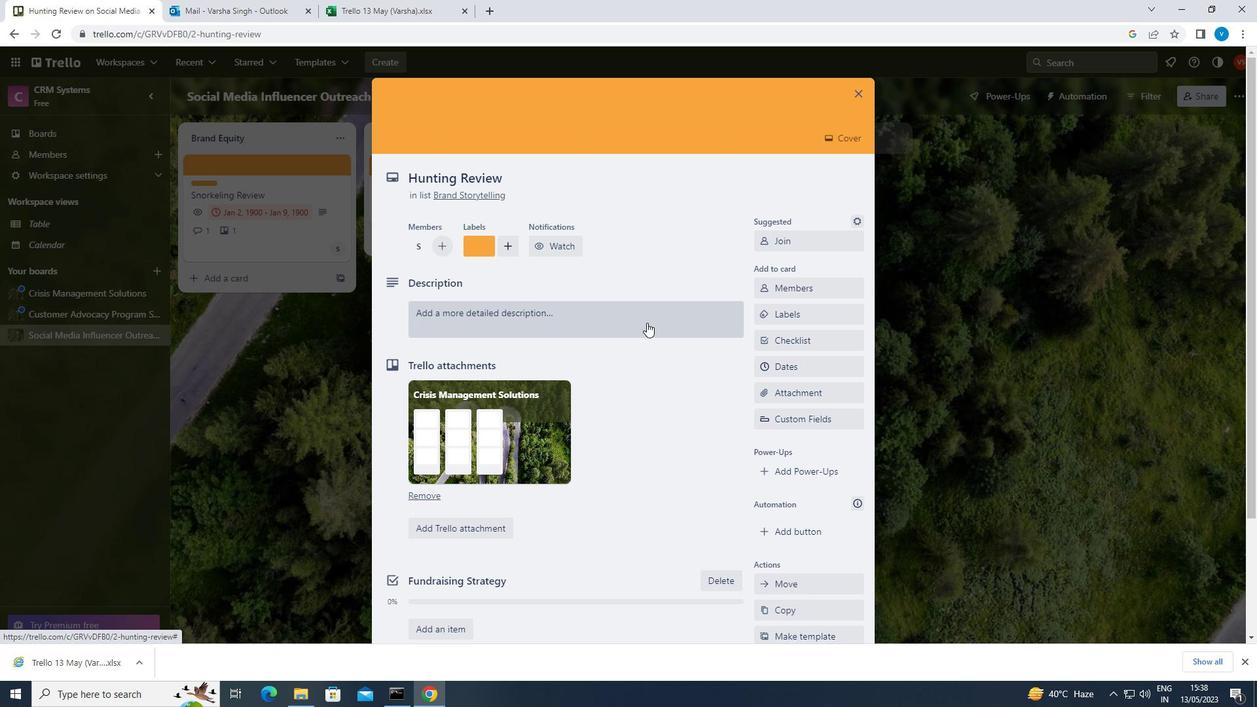 
Action: Mouse pressed left at (649, 320)
Screenshot: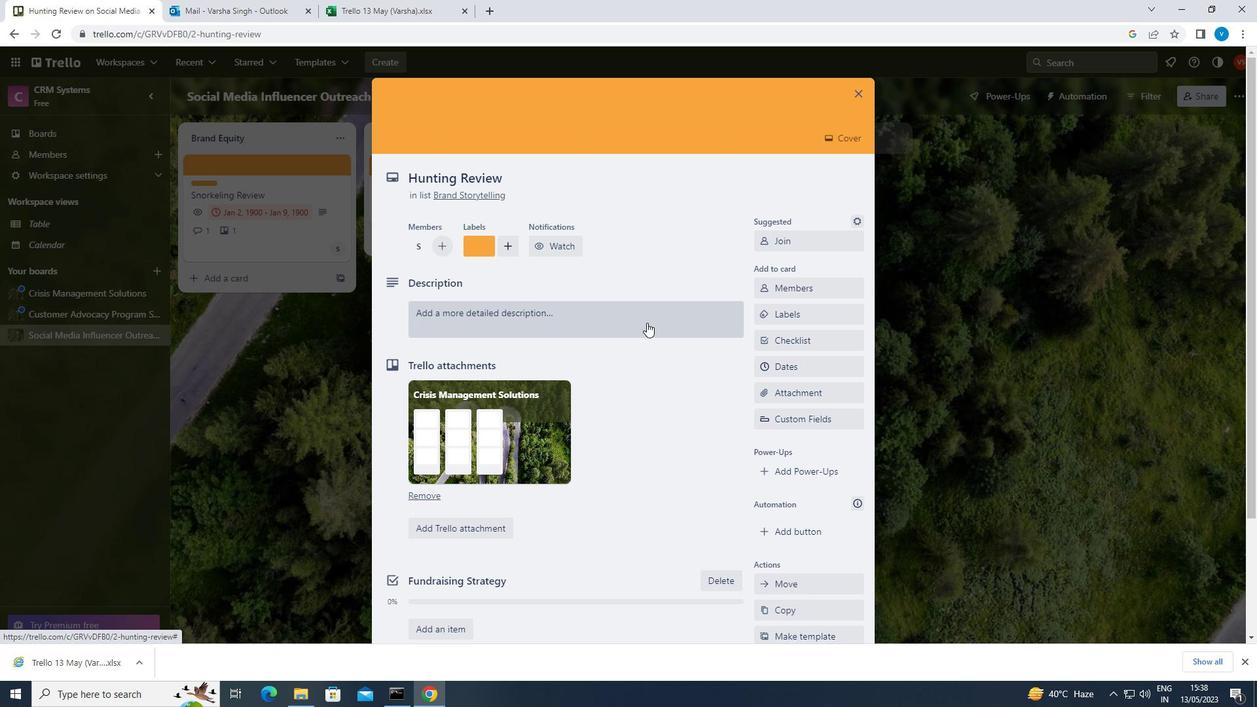 
Action: Mouse moved to (654, 315)
Screenshot: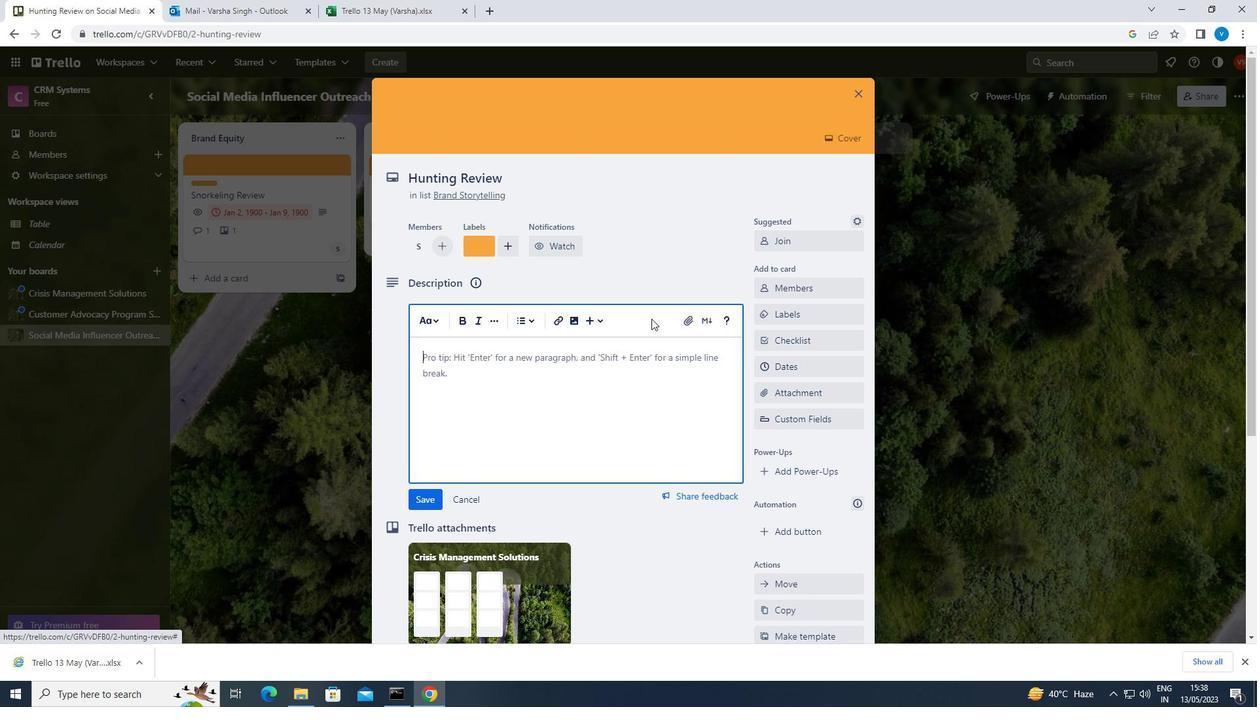 
Action: Key pressed <Key.shift>CONDUCT<Key.space>CUSTOMER<Key.space>RESEARCH<Key.space>FOR<Key.space>NEW<Key.space>CUSTOMER<Key.space>EXPERIENCE<Key.space>PROGRAM
Screenshot: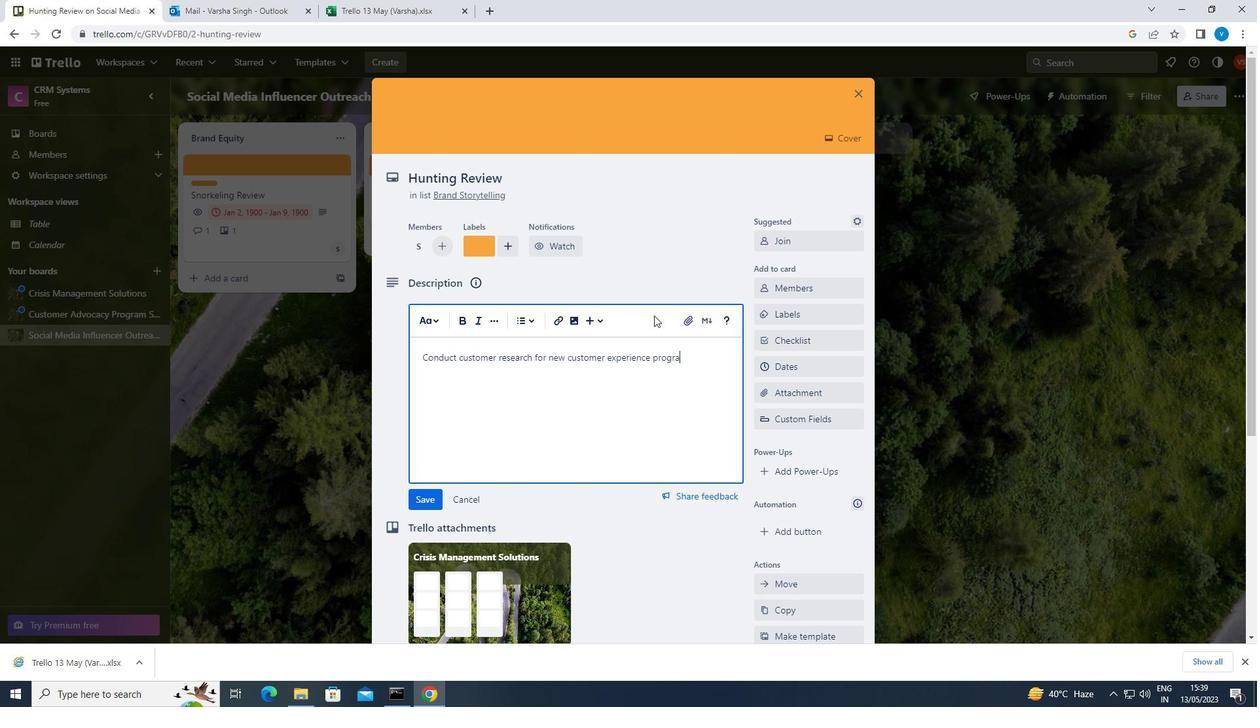 
Action: Mouse moved to (430, 502)
Screenshot: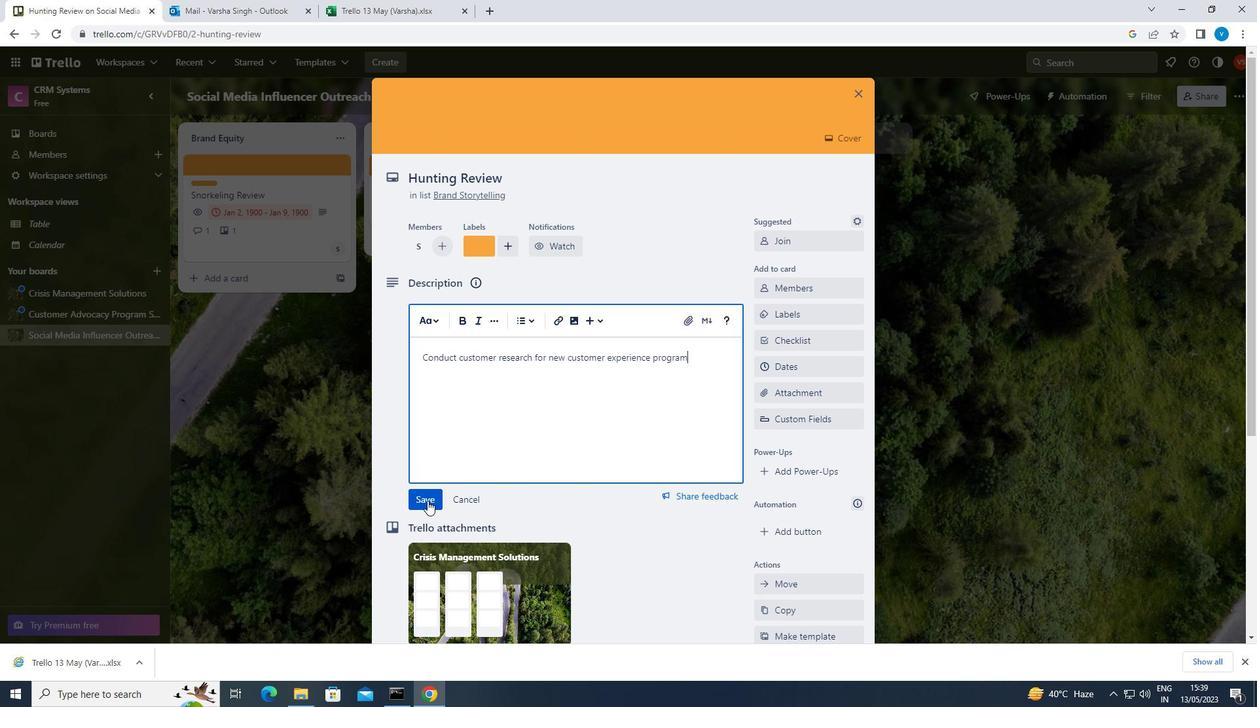 
Action: Mouse pressed left at (430, 502)
Screenshot: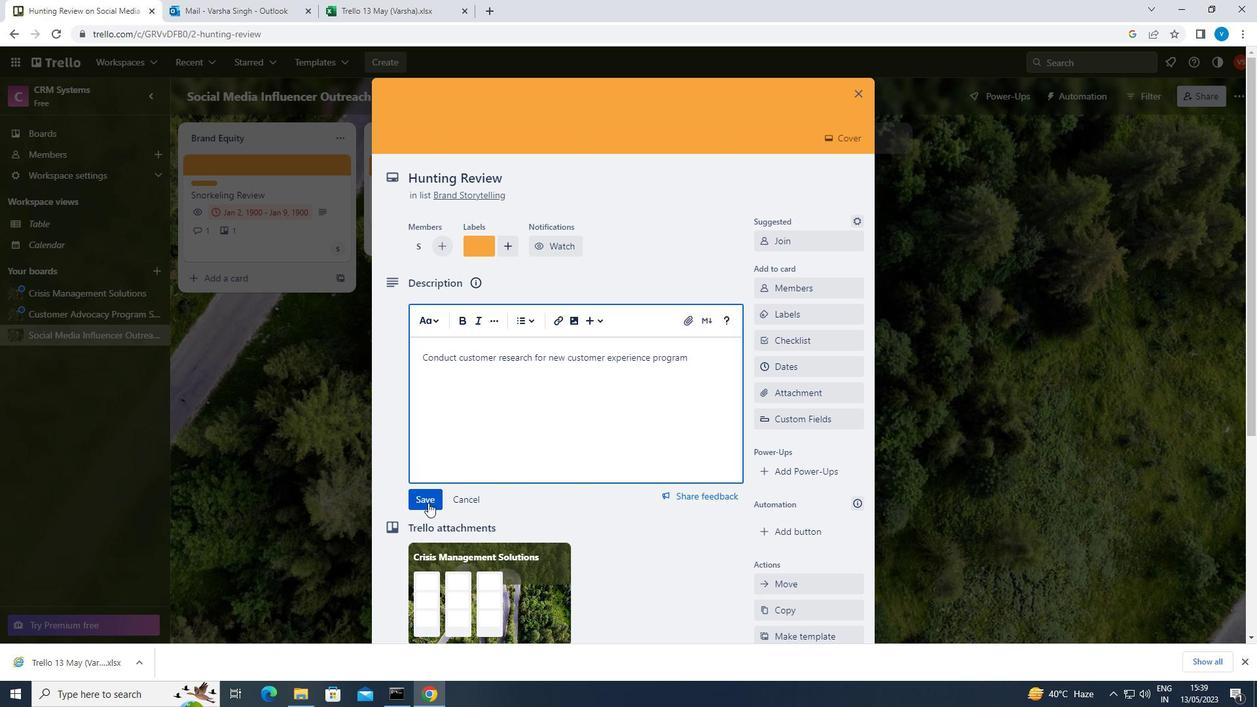 
Action: Mouse moved to (497, 571)
Screenshot: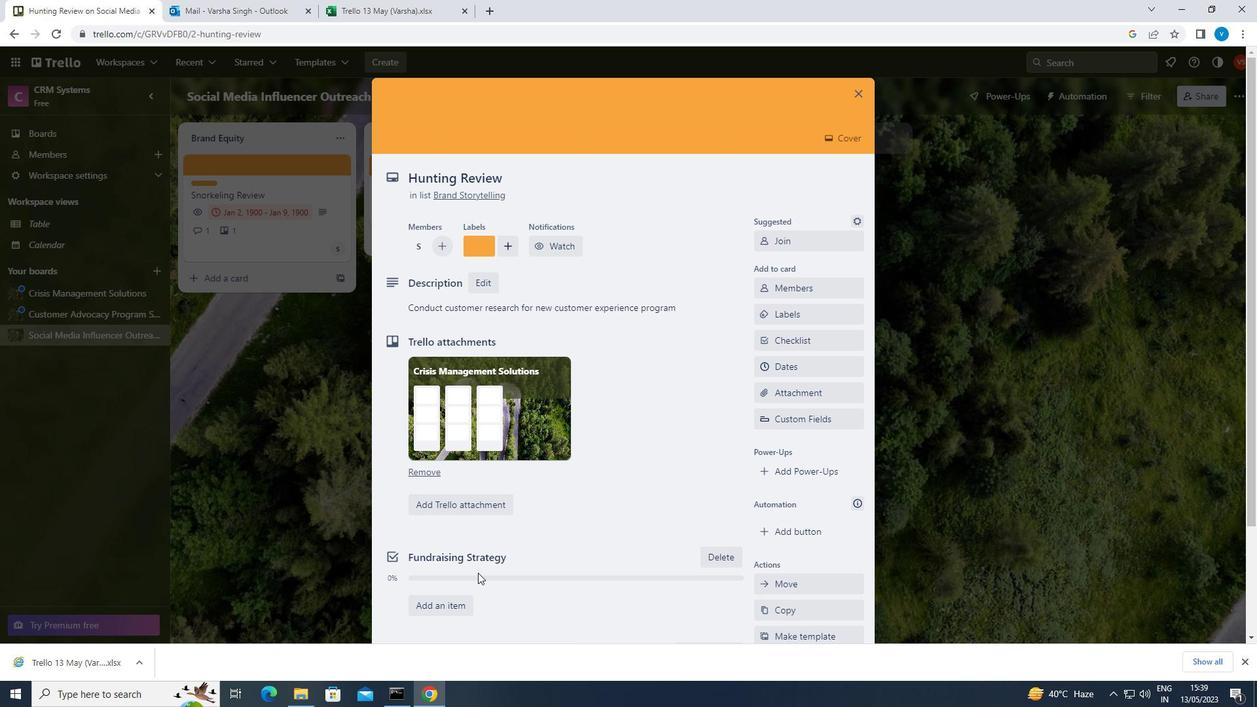 
Action: Mouse scrolled (497, 570) with delta (0, 0)
Screenshot: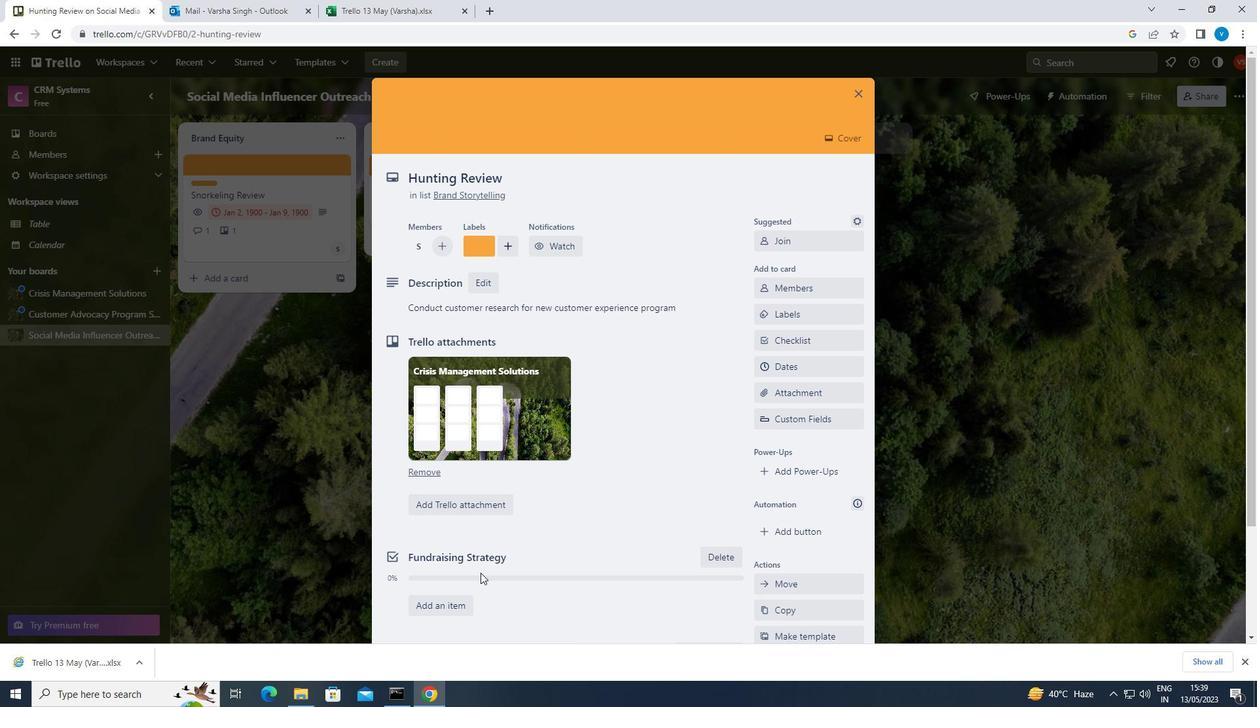 
Action: Mouse scrolled (497, 570) with delta (0, 0)
Screenshot: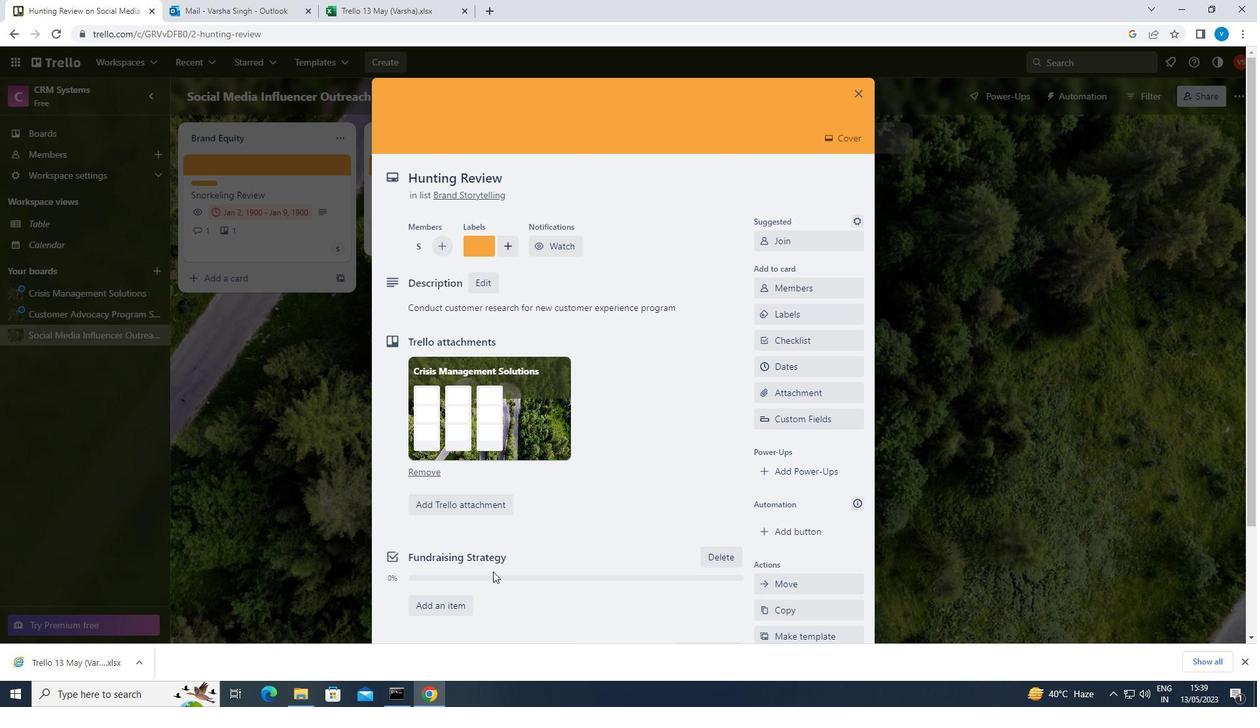 
Action: Mouse moved to (497, 554)
Screenshot: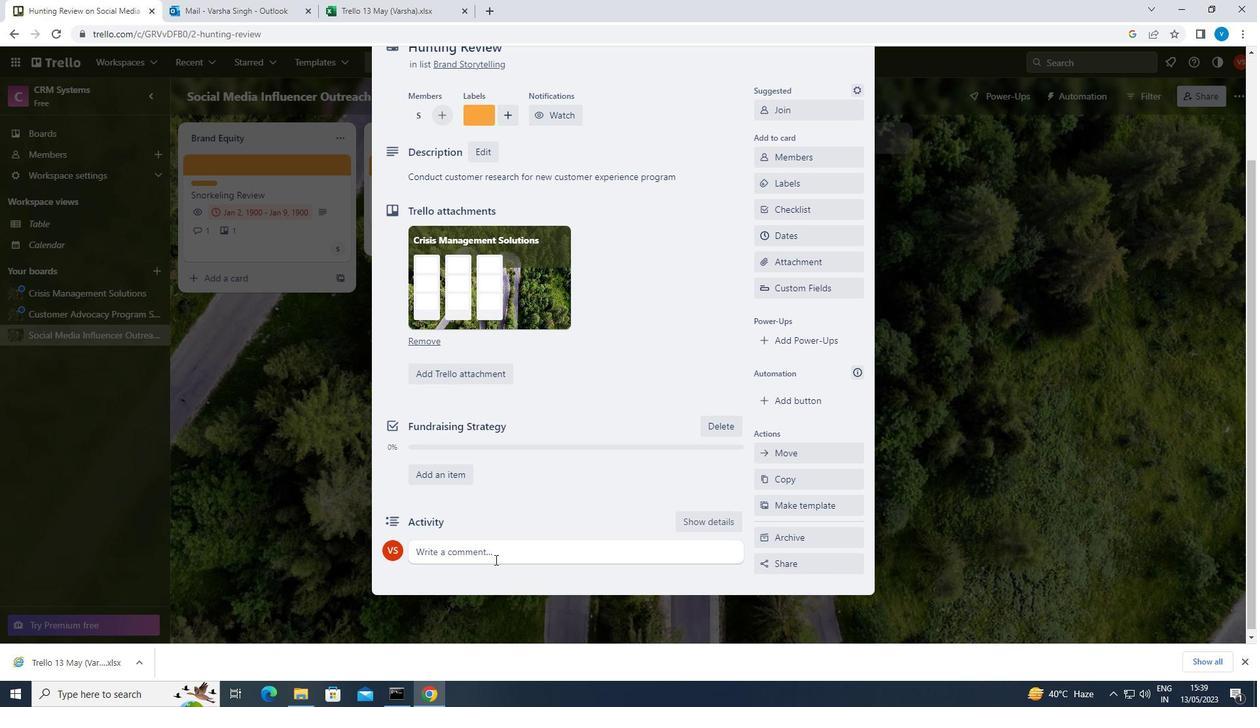 
Action: Mouse pressed left at (497, 554)
Screenshot: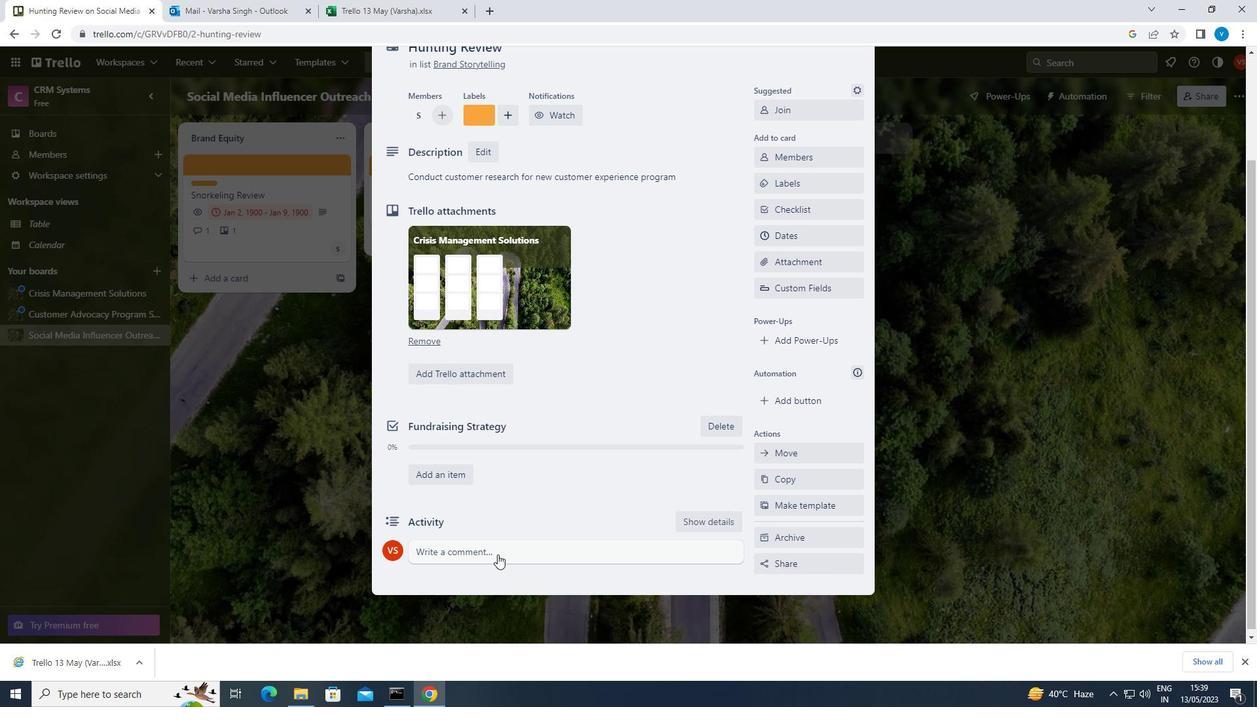 
Action: Mouse moved to (500, 551)
Screenshot: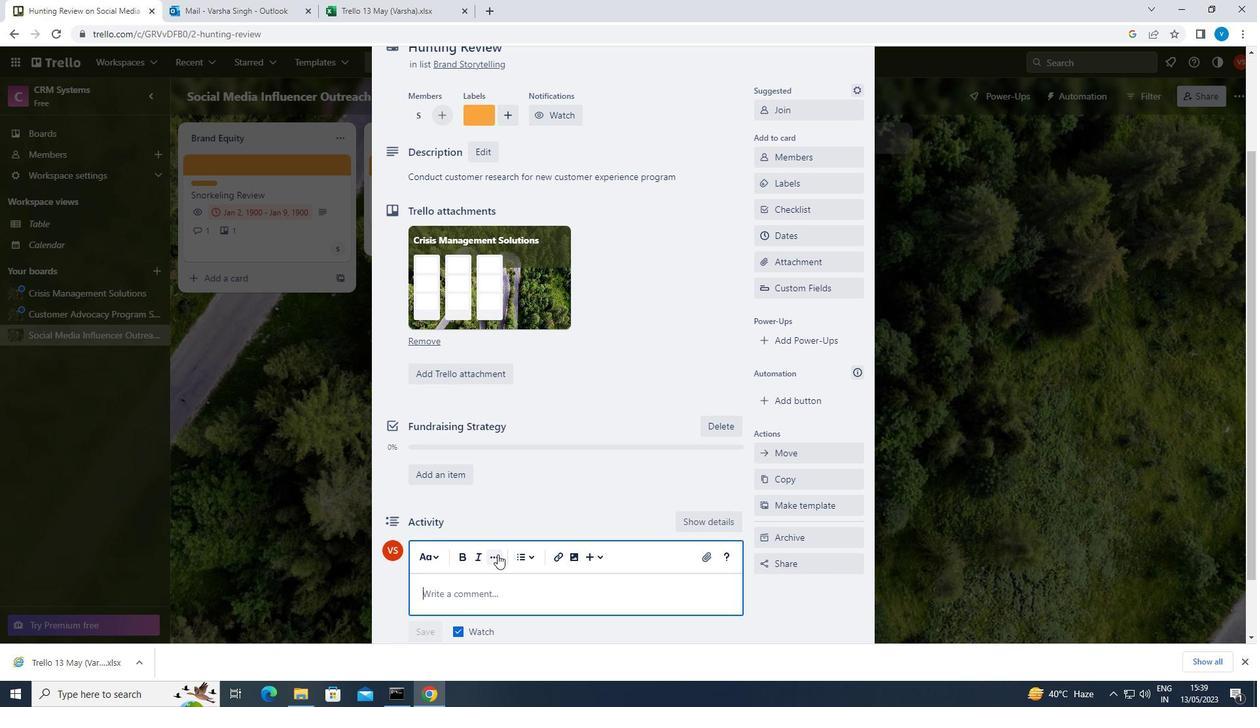 
Action: Key pressed <Key.shift>THIS<Key.space>TASK<Key.space>REQUIRES<Key.space>US<Key.space>TO<Key.space>BE<Key.space>PROACTIVE<Key.space>AND<Key.space>TAKE<Key.space>OWNERSHIP<Key.space>OF<Key.space>OUR<Key.space>WORK,<Key.space>ENSURING<Key.space>THAT<Key.space>WE<Key.space>ARE<Key.space>MAKING<Key.space>PROGRESS<Key.space>TOWARDS<Key.space>OUR<Key.space>GOALS.
Screenshot: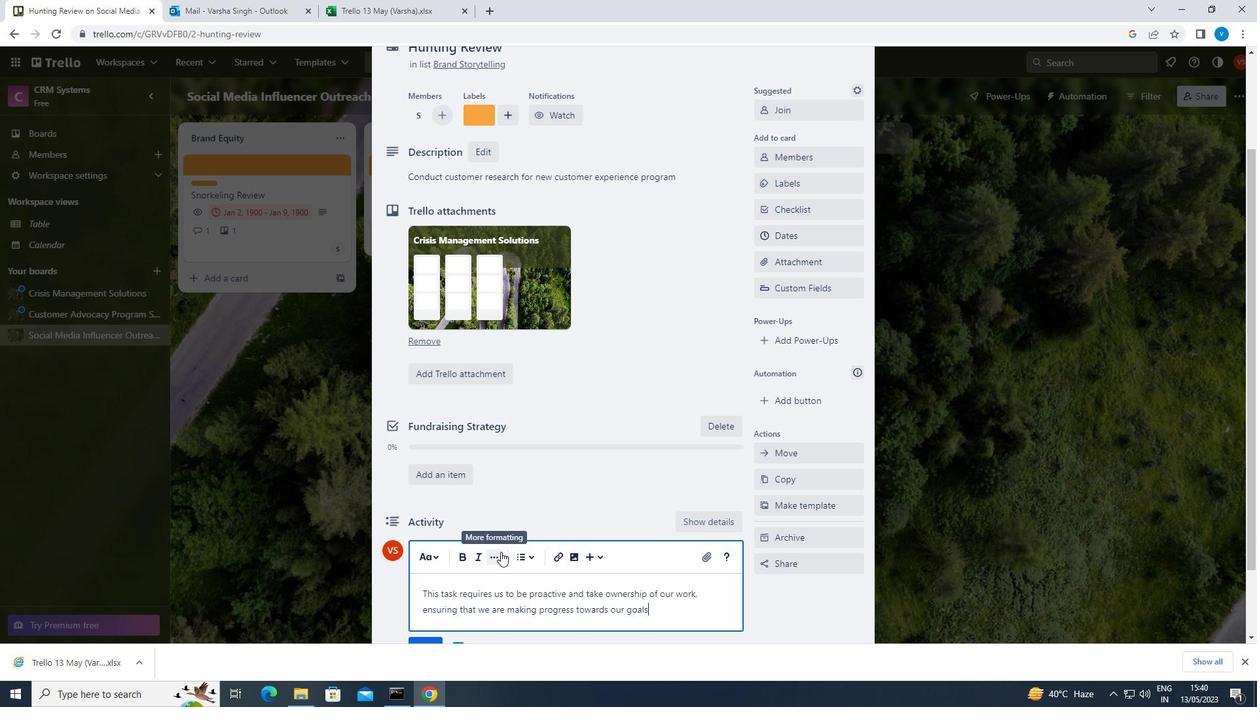 
Action: Mouse moved to (591, 603)
Screenshot: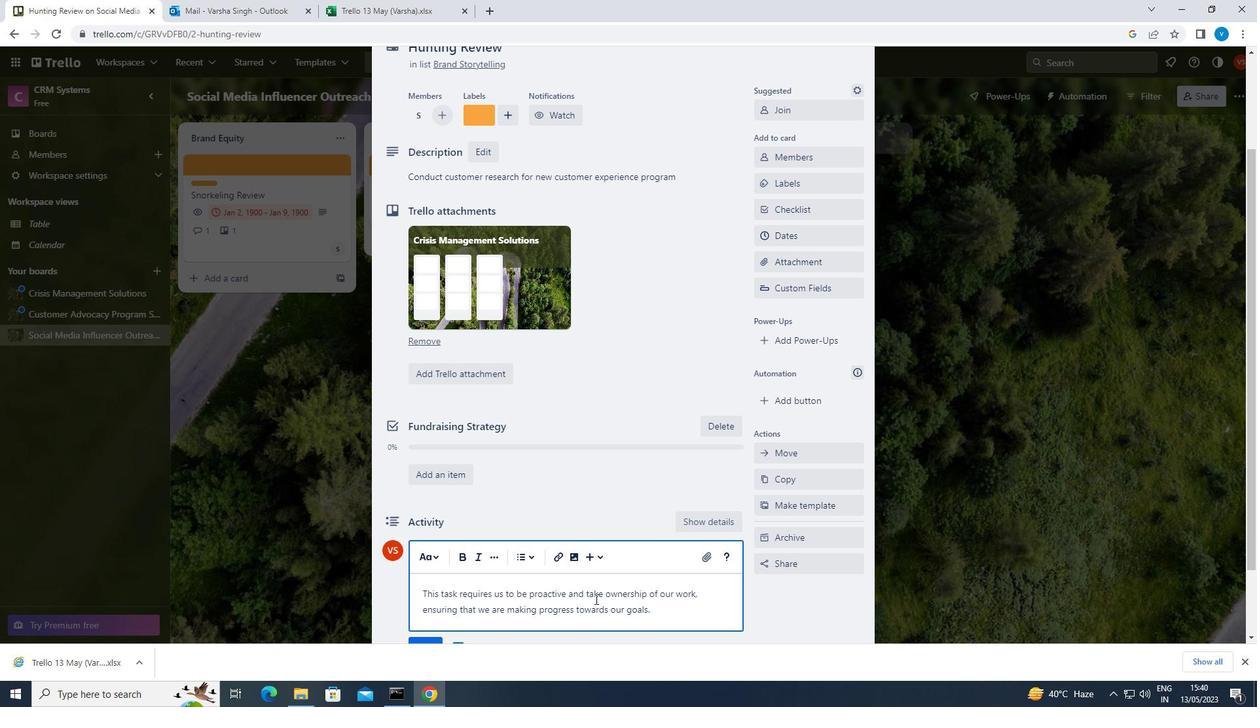 
Action: Mouse scrolled (591, 603) with delta (0, 0)
Screenshot: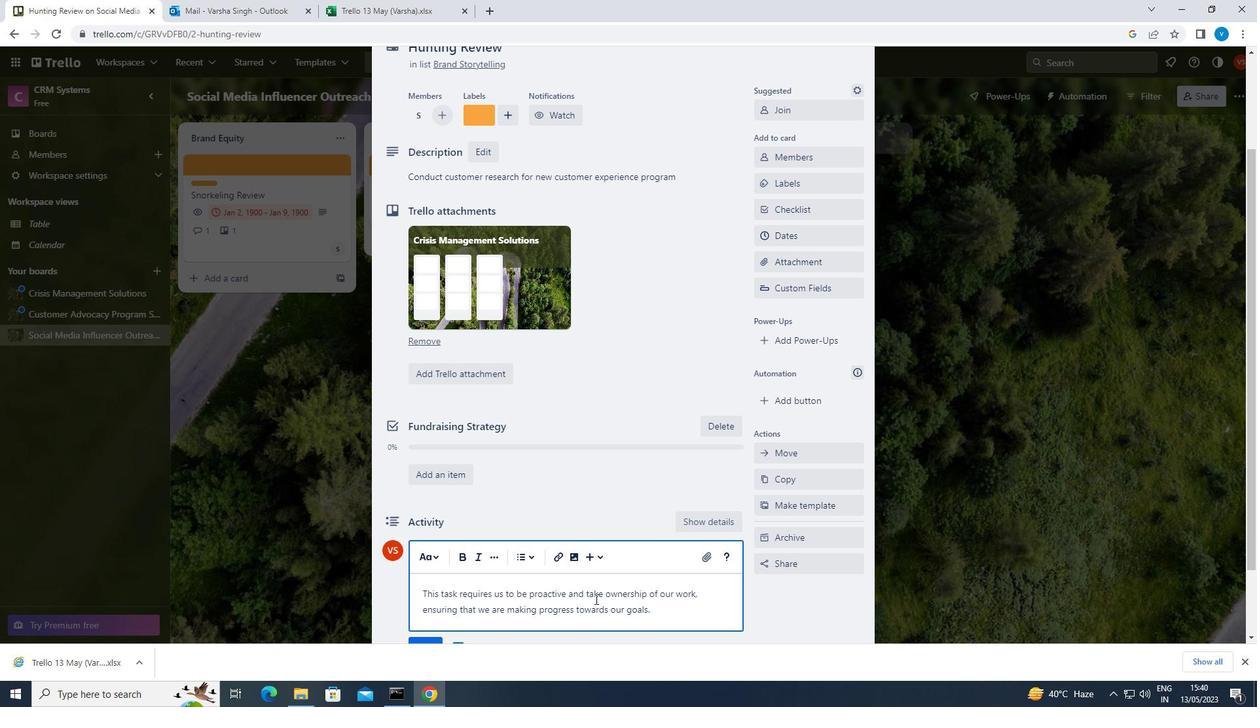
Action: Mouse moved to (591, 603)
Screenshot: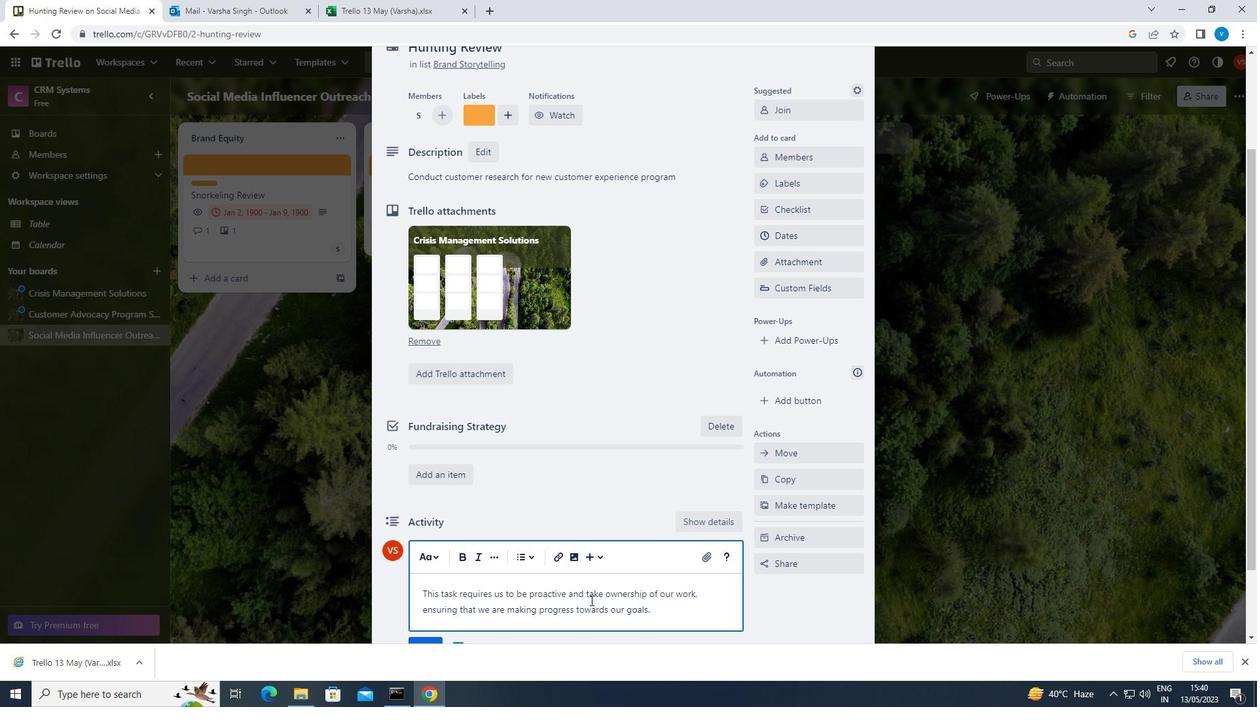 
Action: Mouse scrolled (591, 603) with delta (0, 0)
Screenshot: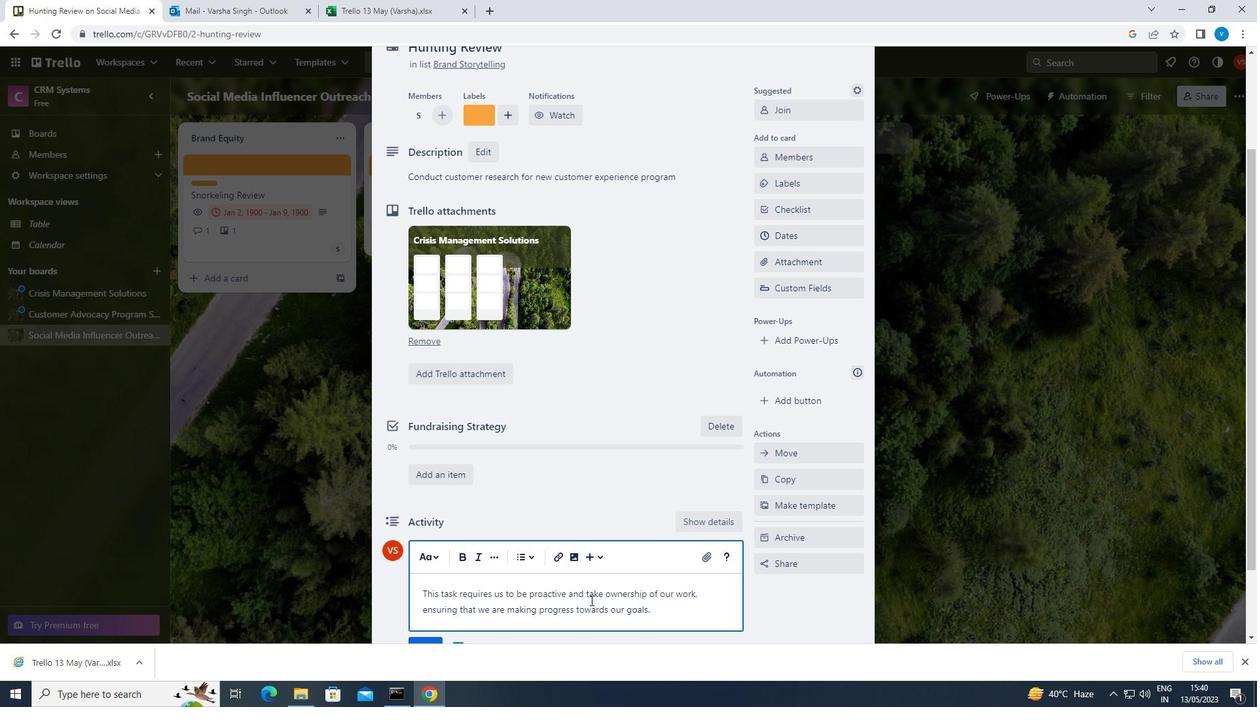 
Action: Mouse moved to (428, 561)
Screenshot: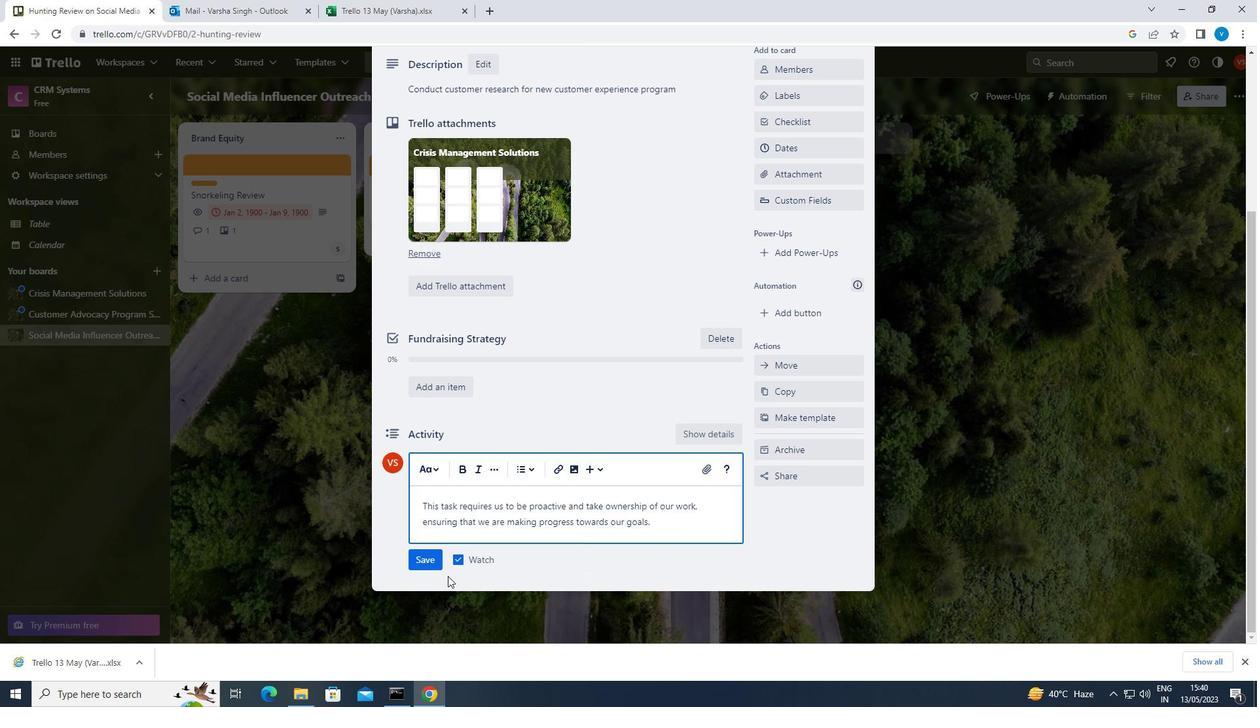 
Action: Mouse pressed left at (428, 561)
Screenshot: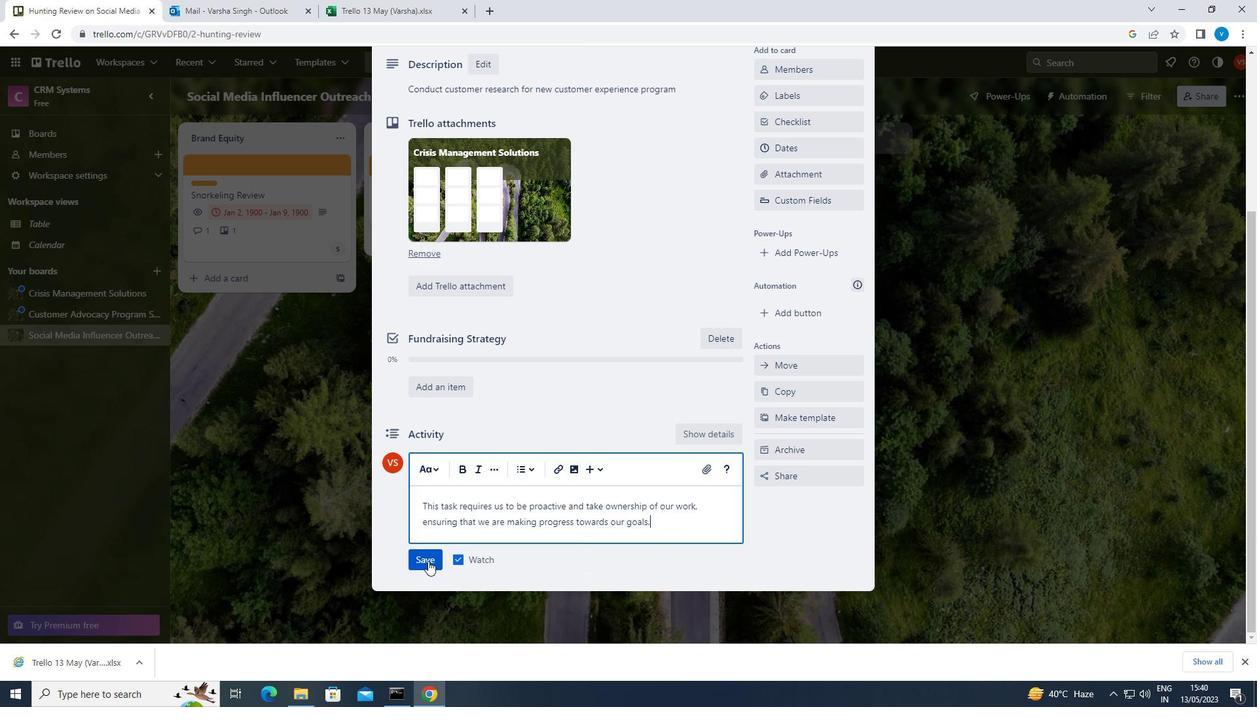 
Action: Mouse moved to (828, 160)
Screenshot: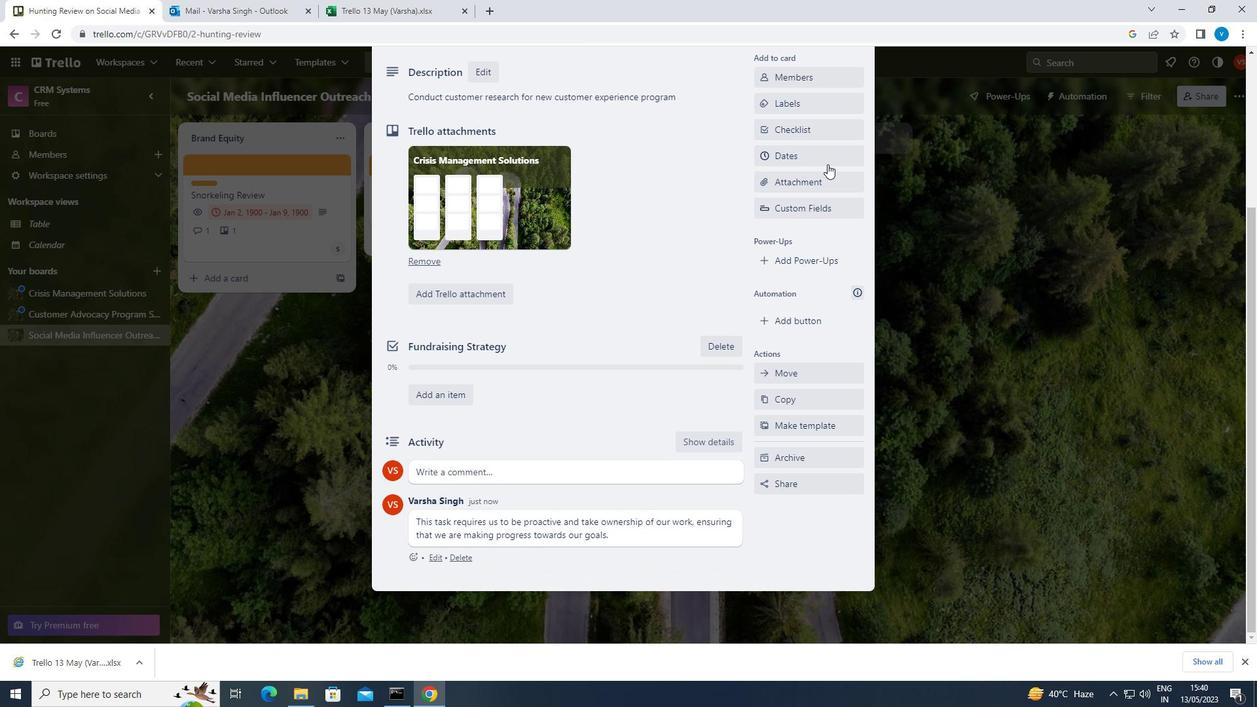 
Action: Mouse pressed left at (828, 160)
Screenshot: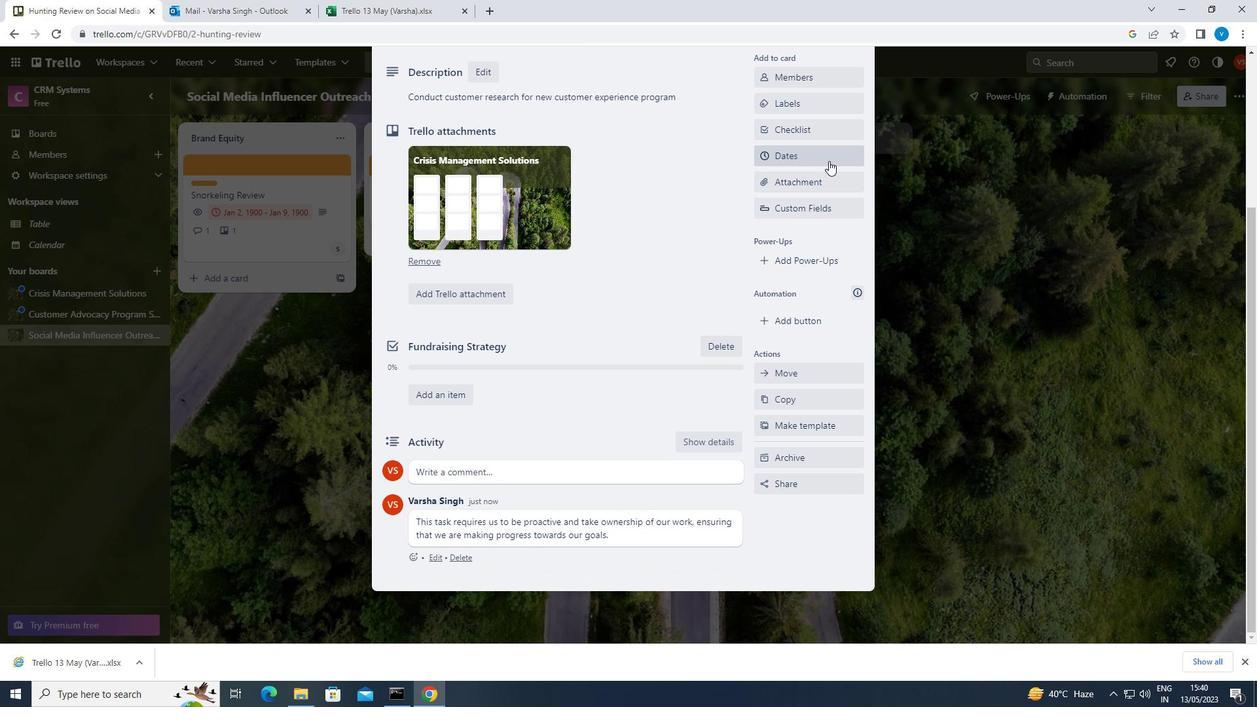 
Action: Mouse moved to (762, 425)
Screenshot: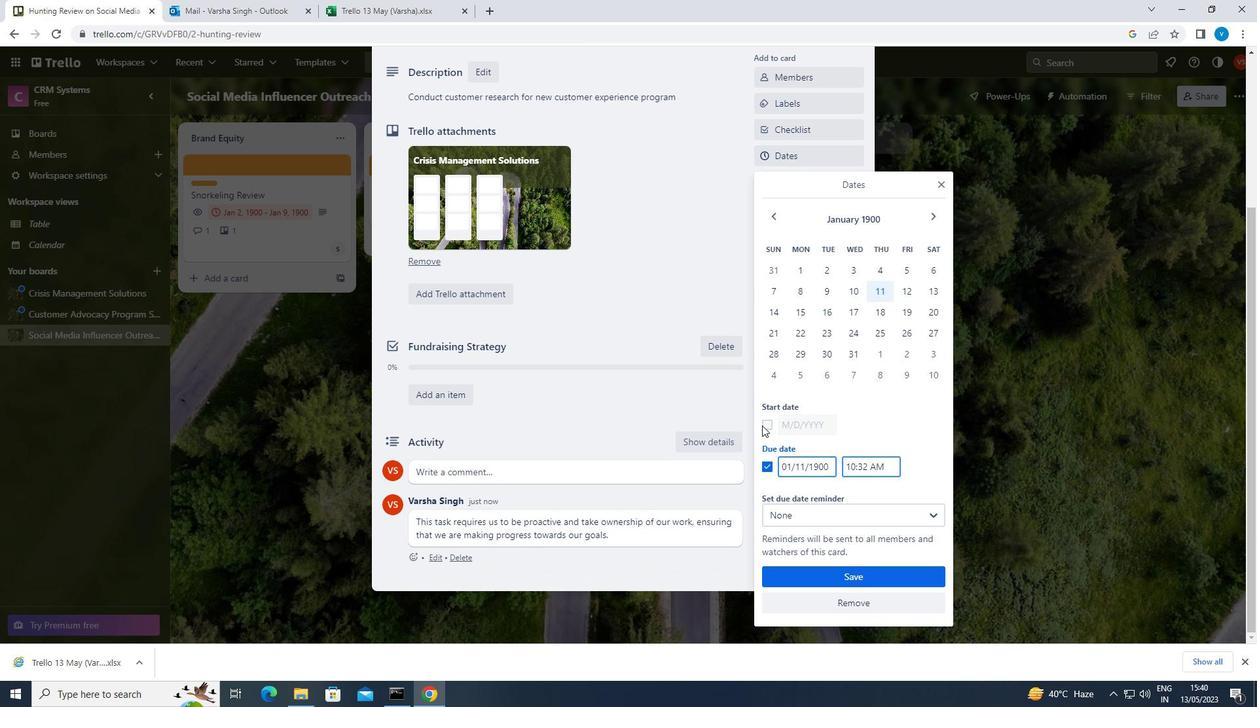 
Action: Mouse pressed left at (762, 425)
Screenshot: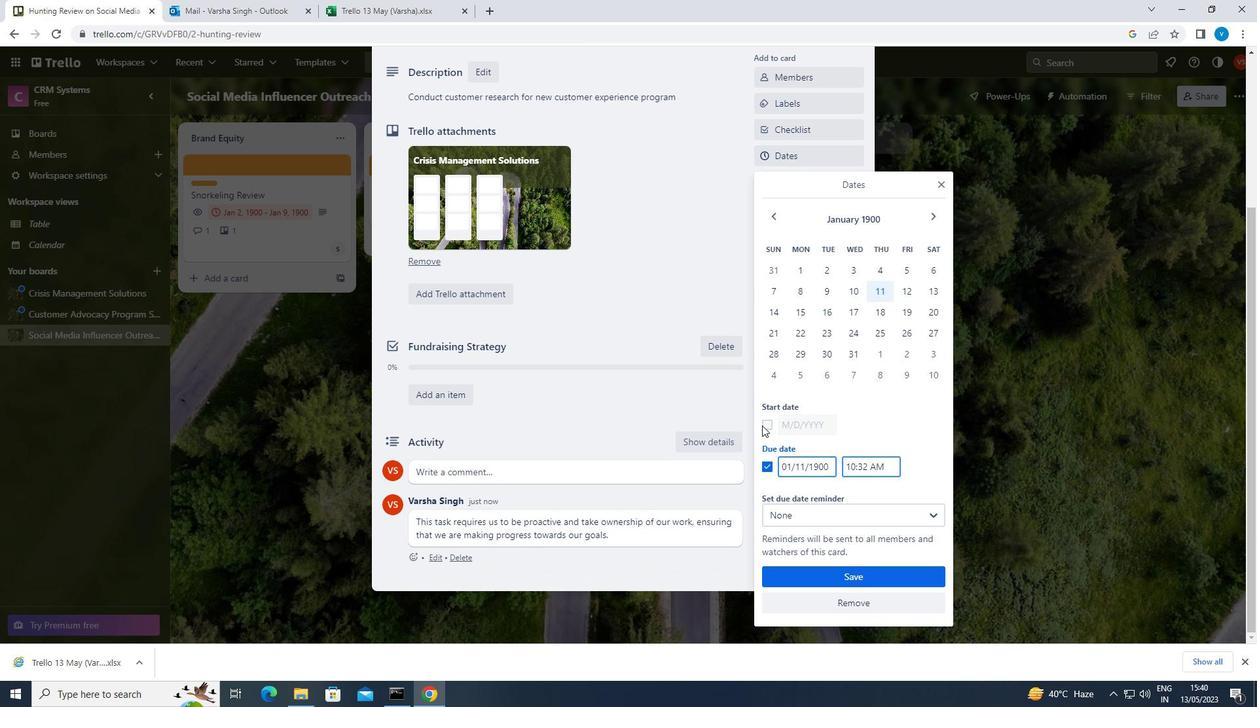 
Action: Mouse moved to (832, 423)
Screenshot: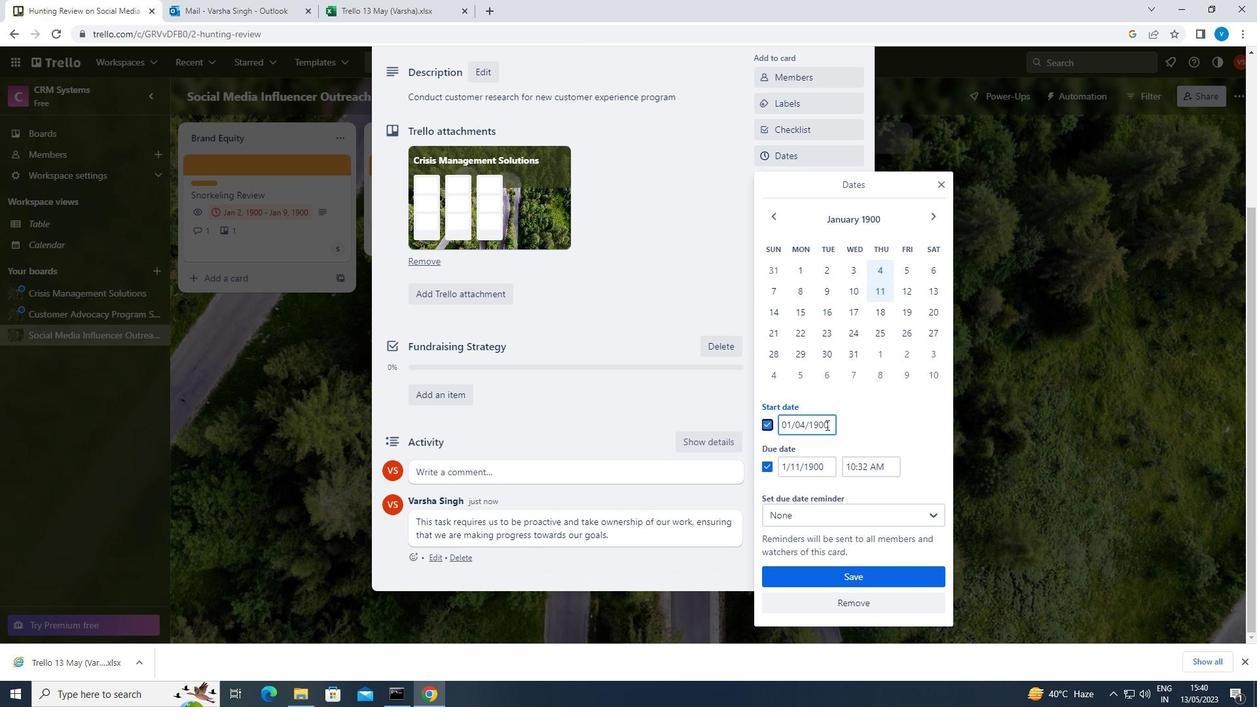 
Action: Mouse pressed left at (832, 423)
Screenshot: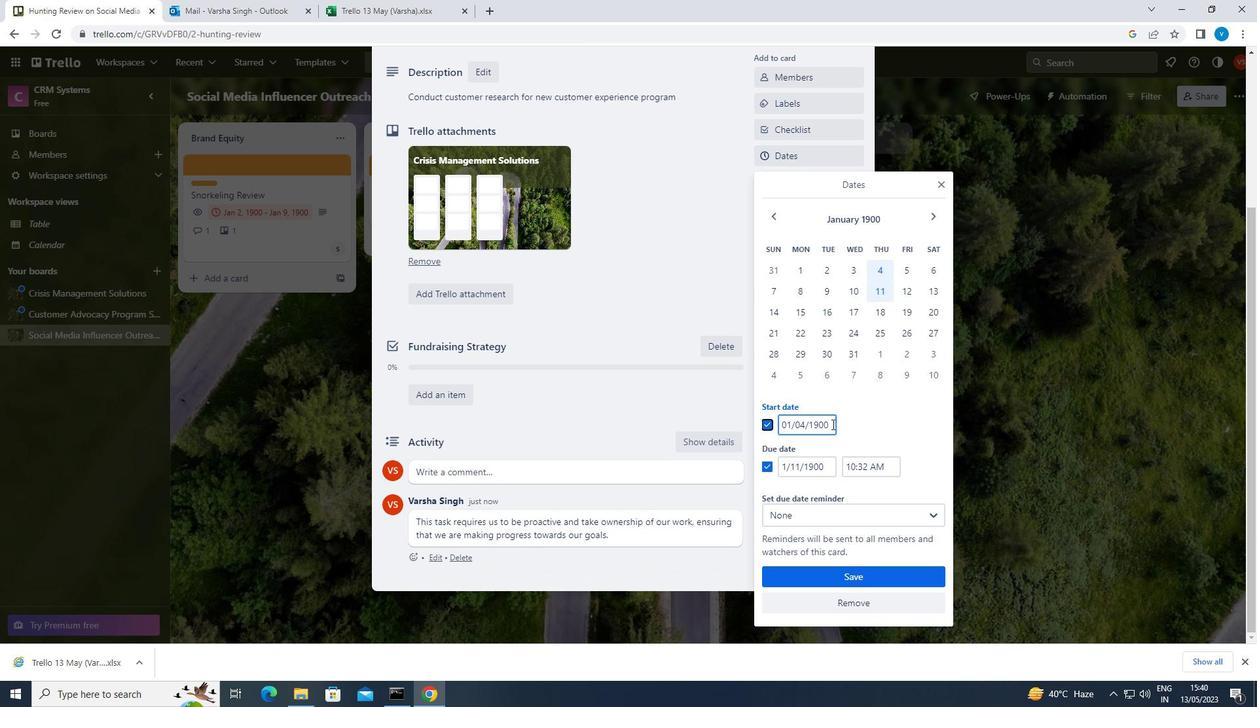 
Action: Key pressed <Key.backspace><Key.backspace><Key.backspace><Key.backspace><Key.backspace><Key.backspace><Key.backspace><Key.backspace><Key.backspace><Key.backspace><Key.backspace><Key.backspace><Key.backspace><Key.backspace><Key.backspace><Key.backspace>01/05/1900
Screenshot: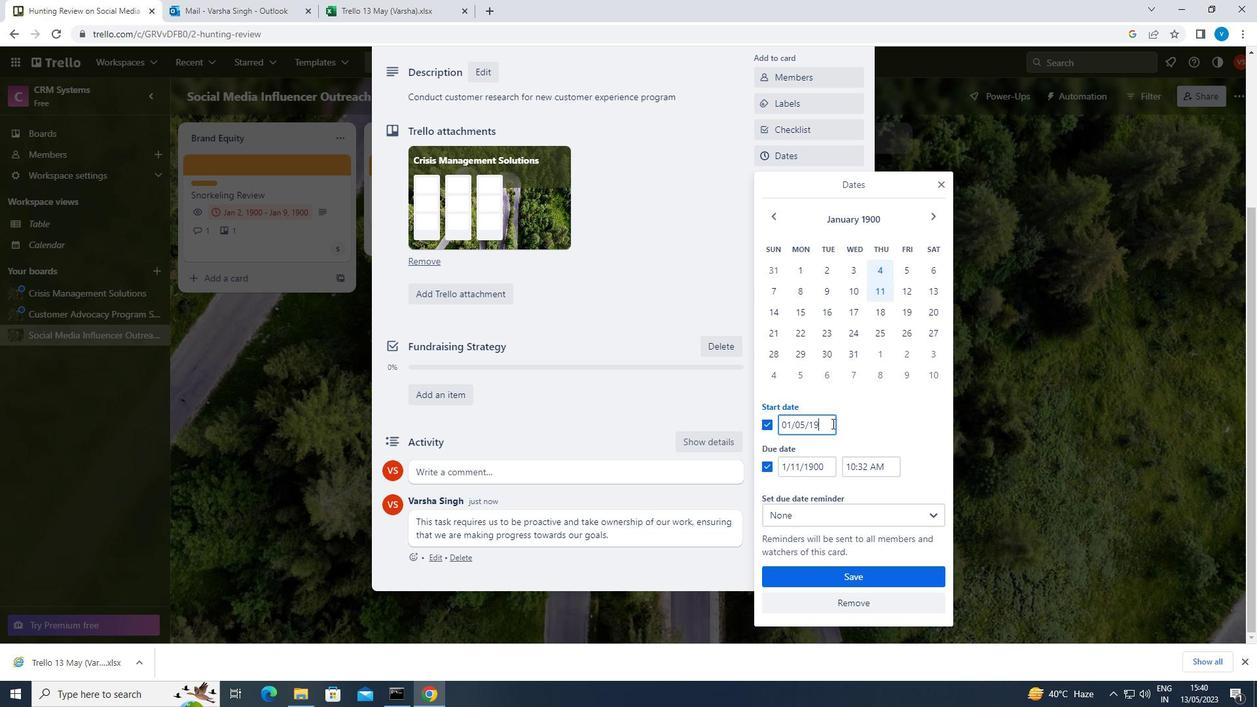 
Action: Mouse moved to (824, 466)
Screenshot: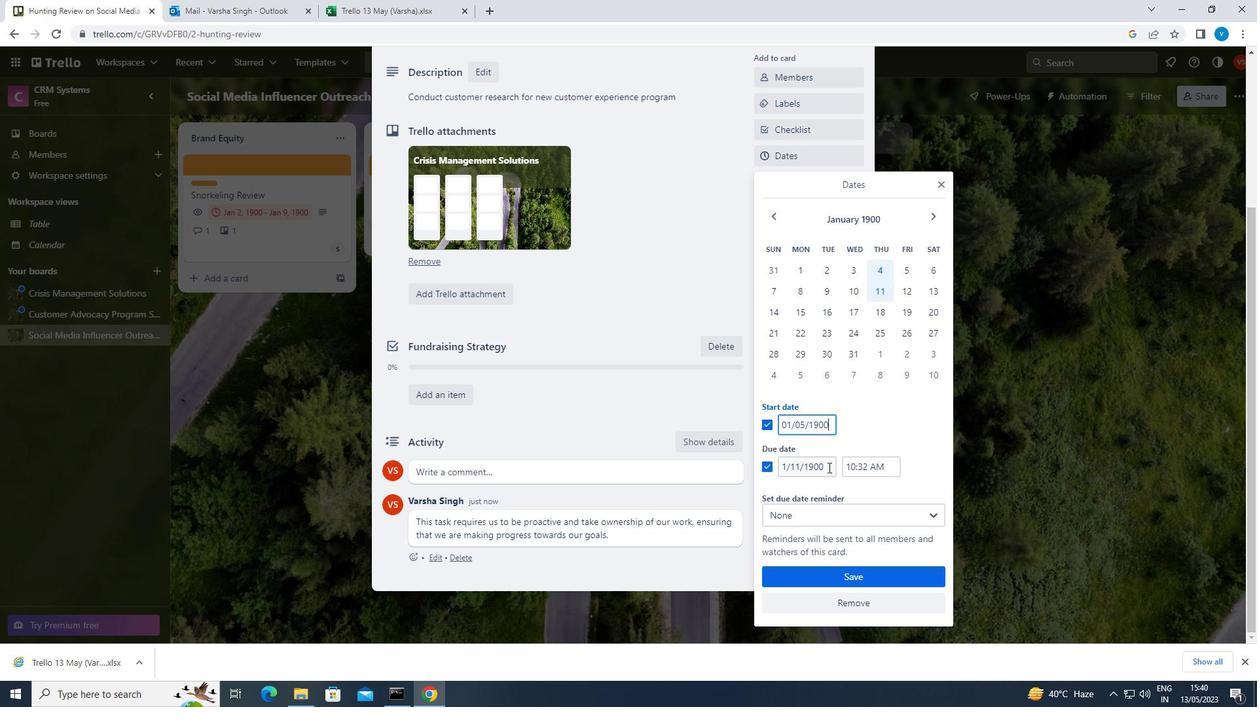 
Action: Mouse pressed left at (824, 466)
Screenshot: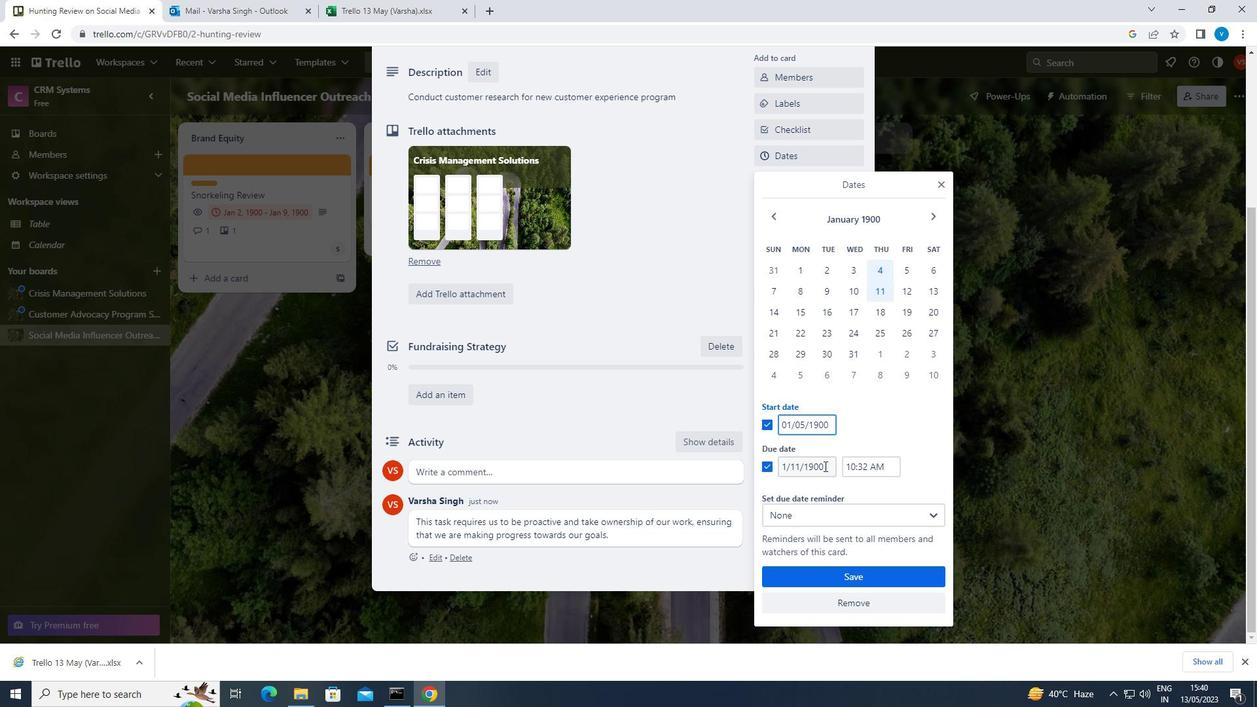 
Action: Mouse moved to (823, 465)
Screenshot: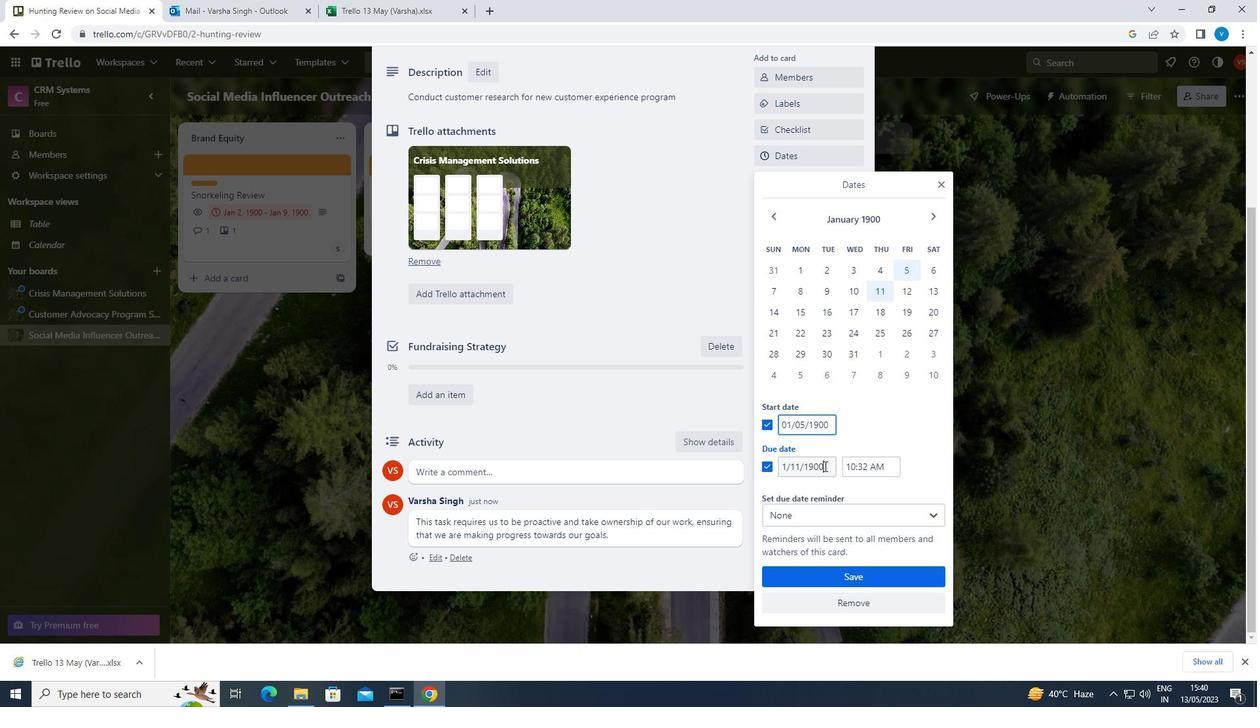
Action: Key pressed <Key.backspace><Key.backspace><Key.backspace><Key.backspace><Key.backspace><Key.backspace><Key.backspace><Key.backspace><Key.backspace><Key.backspace><Key.backspace><Key.backspace><Key.backspace><Key.backspace><Key.backspace>01/12/1900
Screenshot: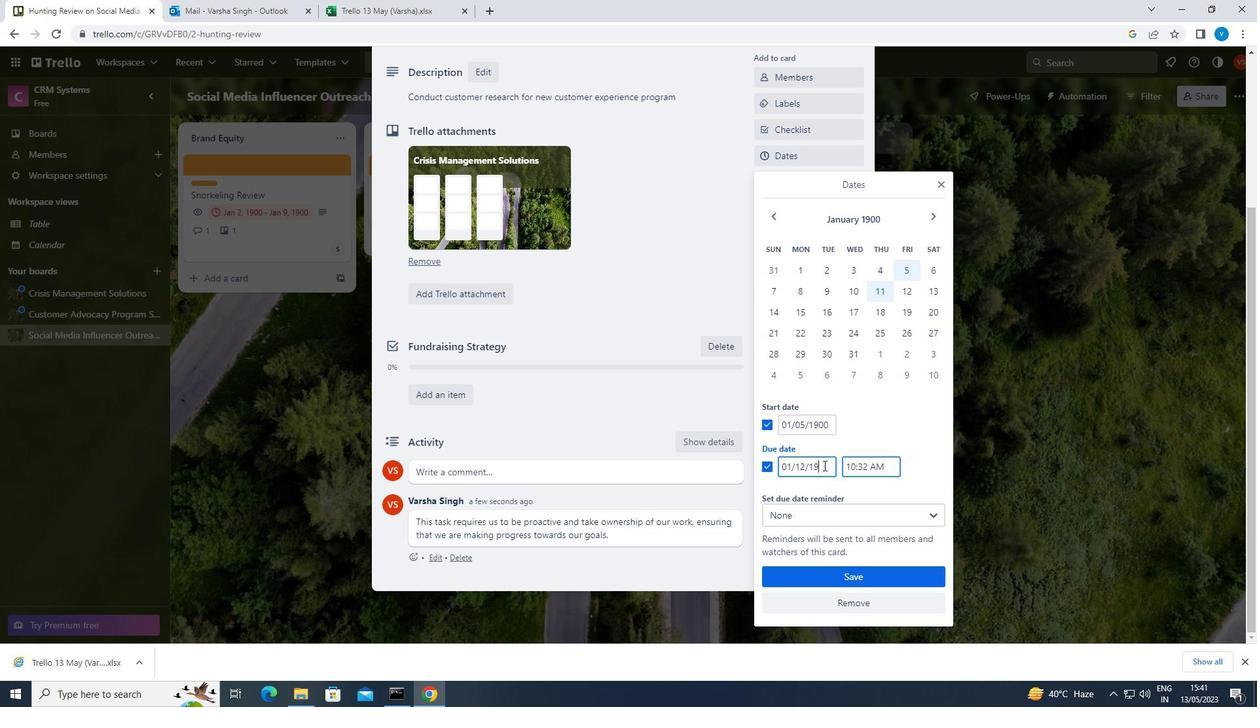 
Action: Mouse moved to (858, 580)
Screenshot: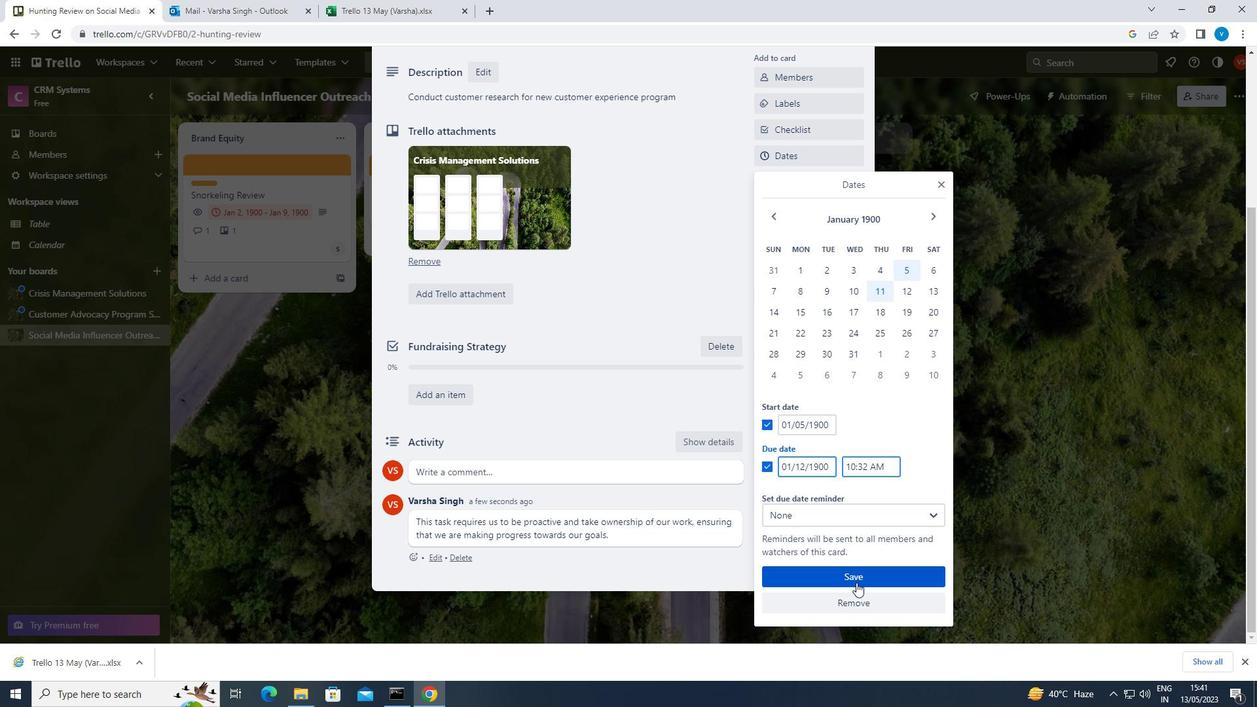 
Action: Mouse pressed left at (858, 580)
Screenshot: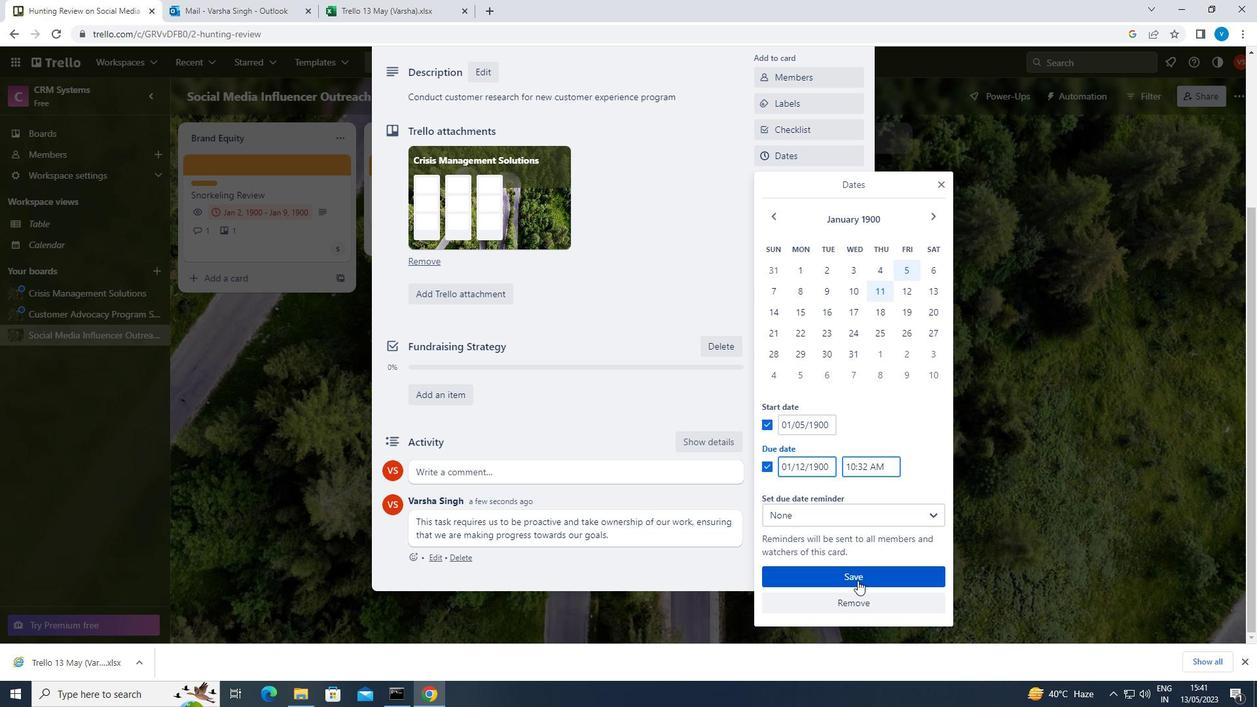 
Action: Mouse moved to (859, 578)
Screenshot: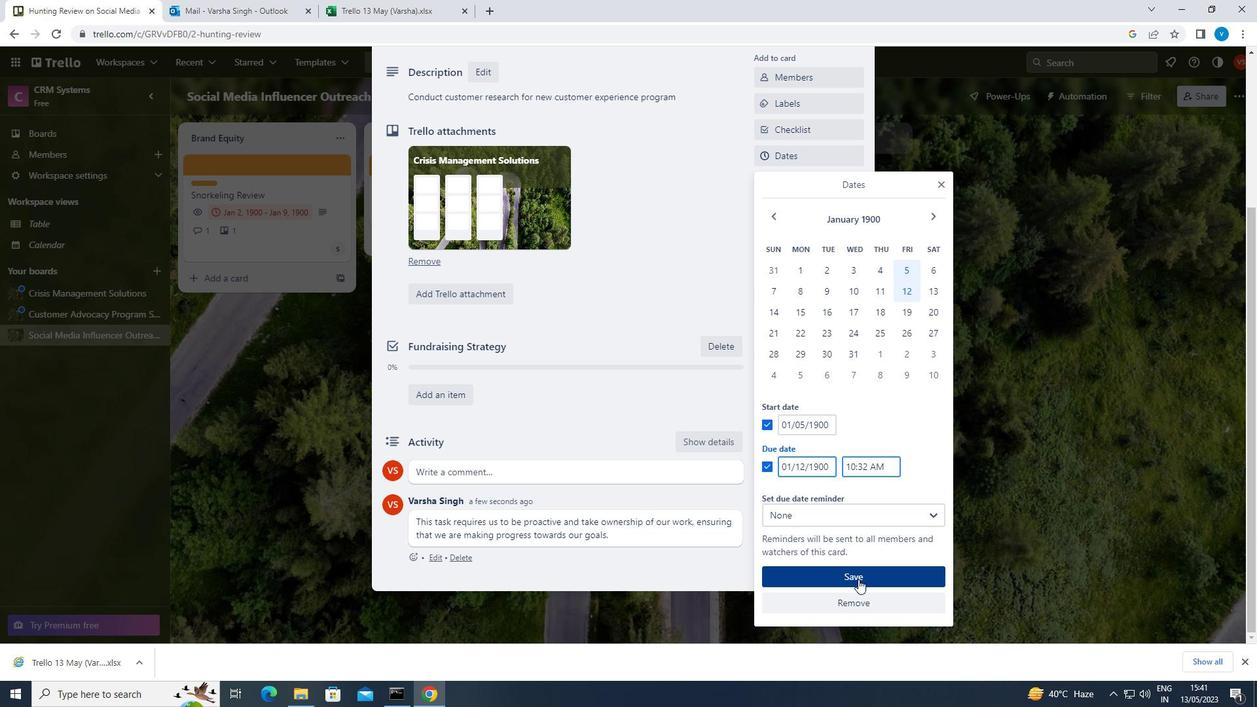 
